 Task: Search one way flight ticket for 5 adults, 2 children, 1 infant in seat and 1 infant on lap in economy from Plattsburgh: Plattsburgh International Airport to Rockford: Chicago Rockford International Airport(was Northwest Chicagoland Regional Airport At Rockford) on 5-1-2023. Choice of flights is Delta. Number of bags: 2 carry on bags. Price is upto 20000. Outbound departure time preference is 17:15.
Action: Mouse moved to (175, 421)
Screenshot: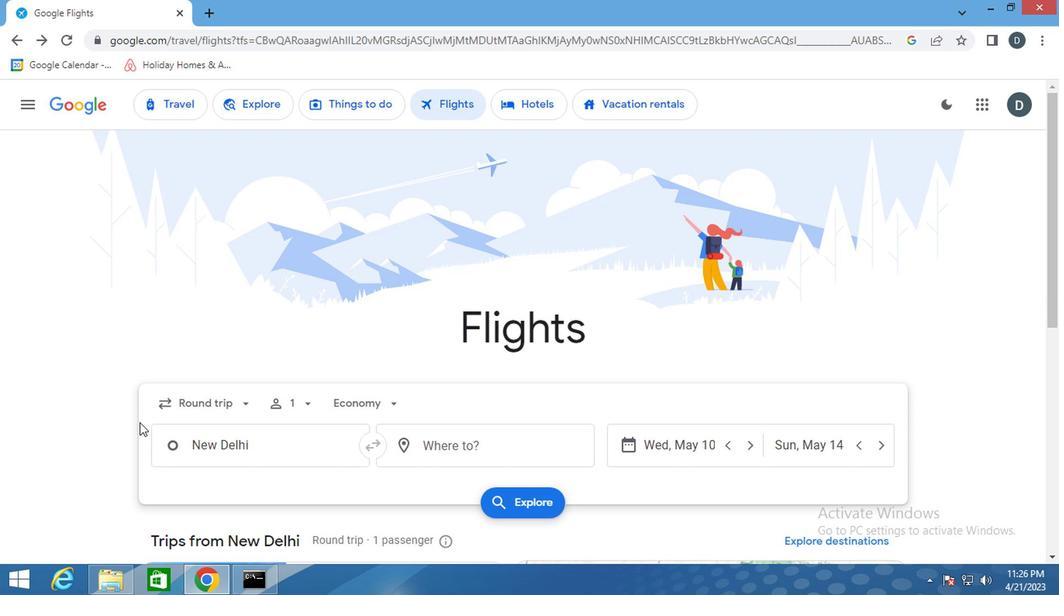 
Action: Mouse pressed left at (175, 421)
Screenshot: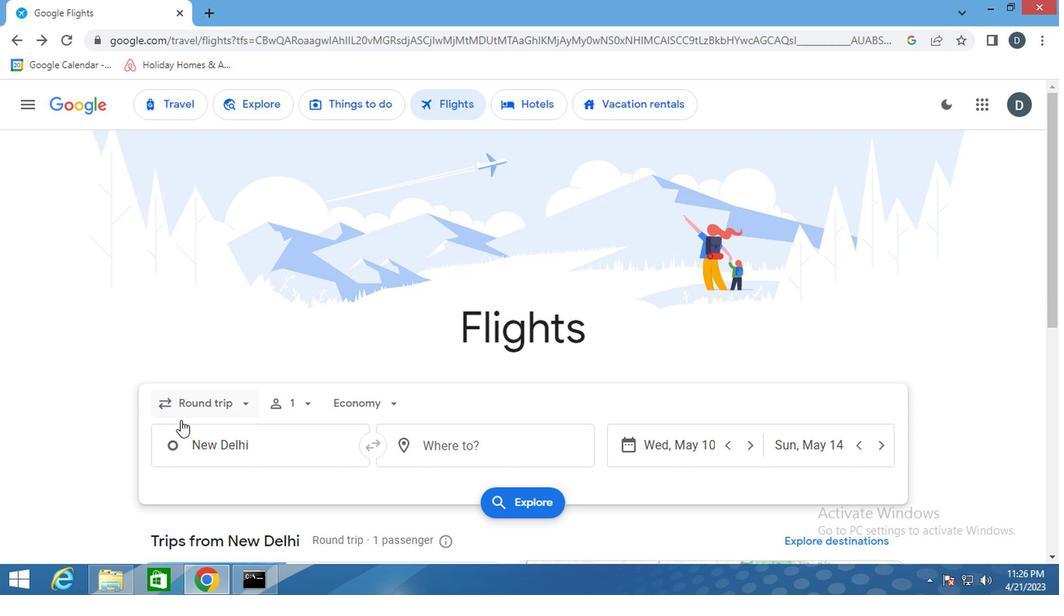 
Action: Mouse moved to (223, 466)
Screenshot: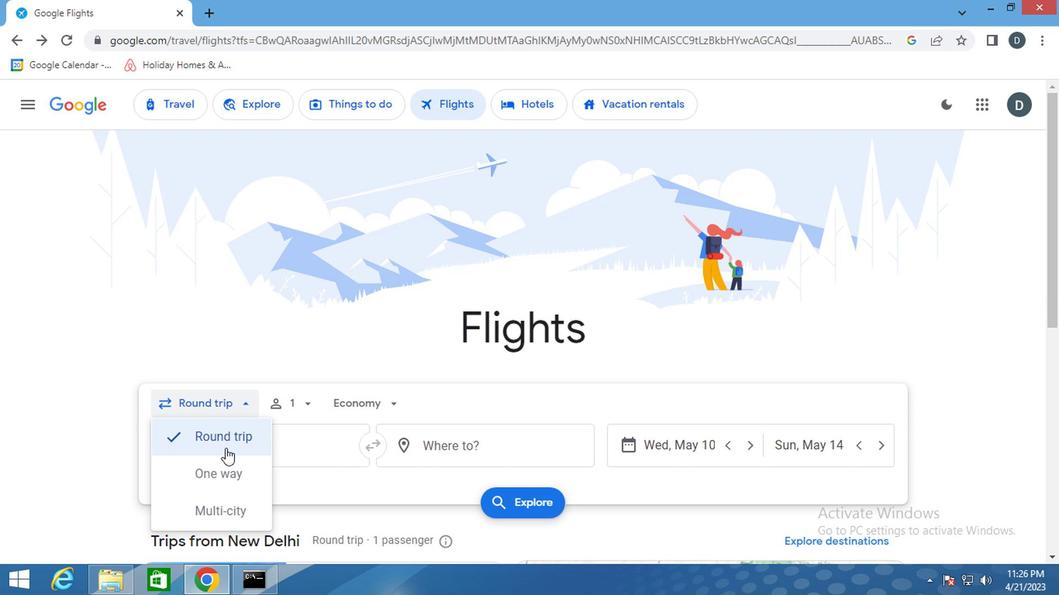 
Action: Mouse pressed left at (223, 466)
Screenshot: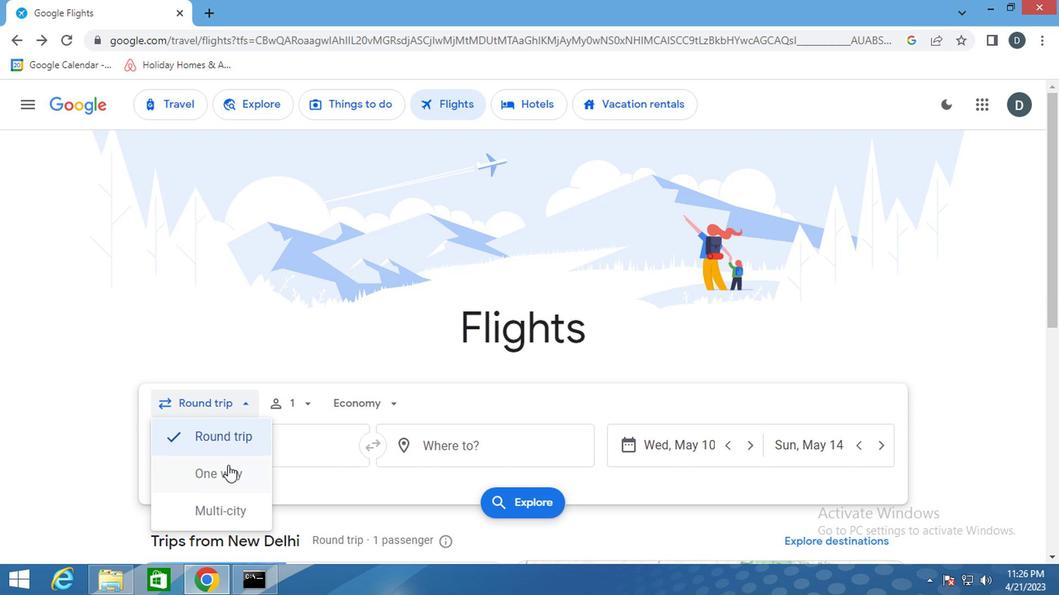 
Action: Mouse moved to (283, 403)
Screenshot: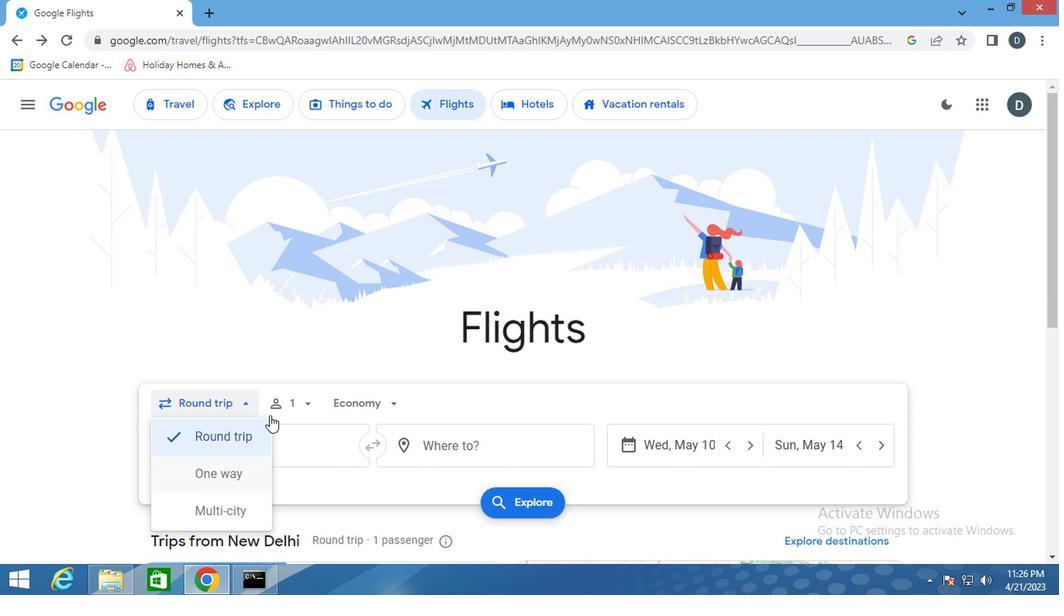
Action: Mouse pressed left at (283, 403)
Screenshot: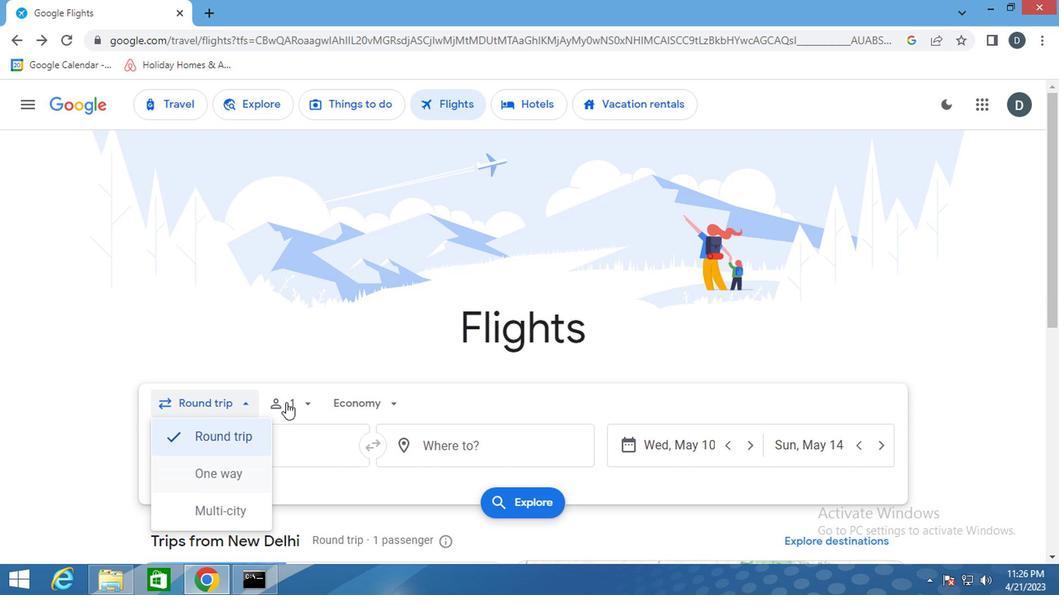 
Action: Mouse moved to (419, 444)
Screenshot: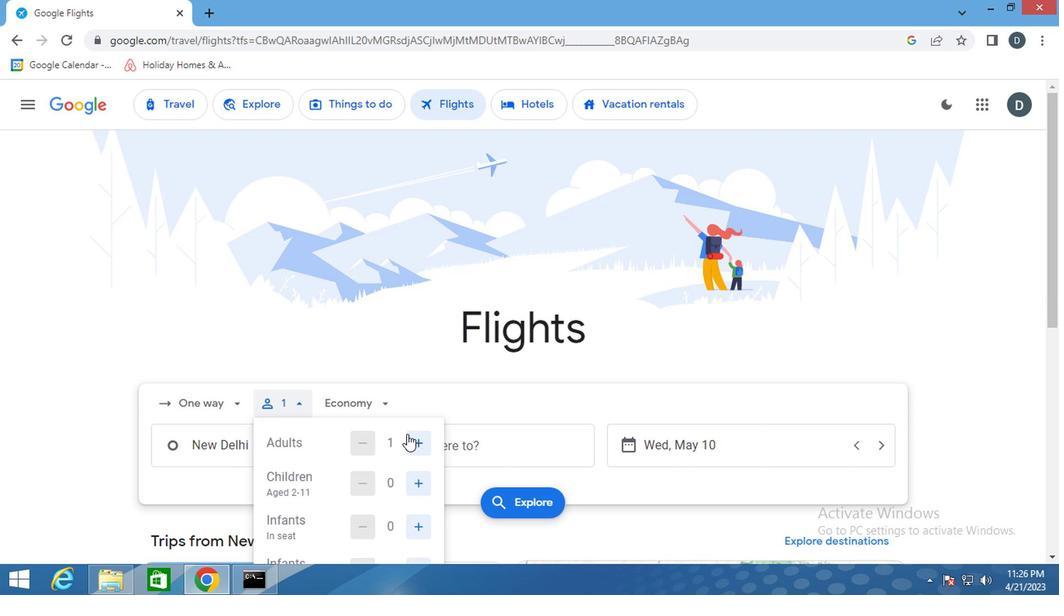 
Action: Mouse pressed left at (419, 444)
Screenshot: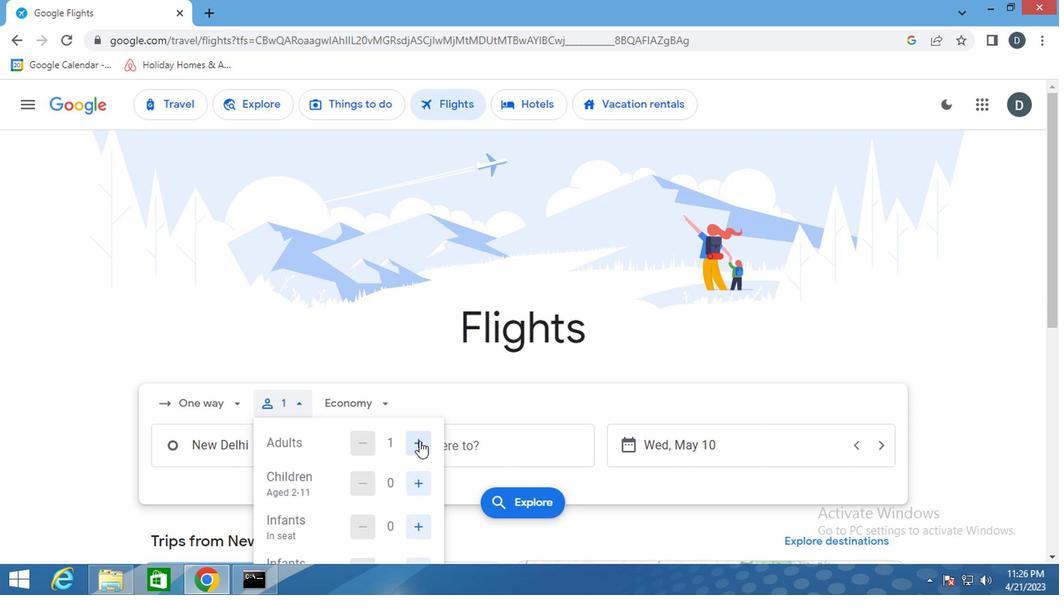 
Action: Mouse pressed left at (419, 444)
Screenshot: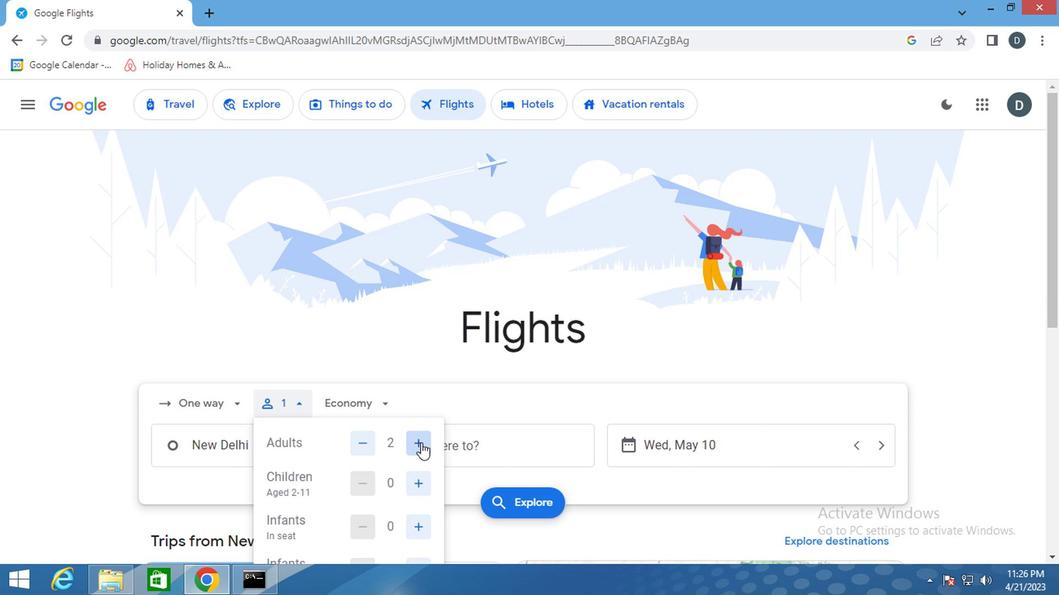 
Action: Mouse pressed left at (419, 444)
Screenshot: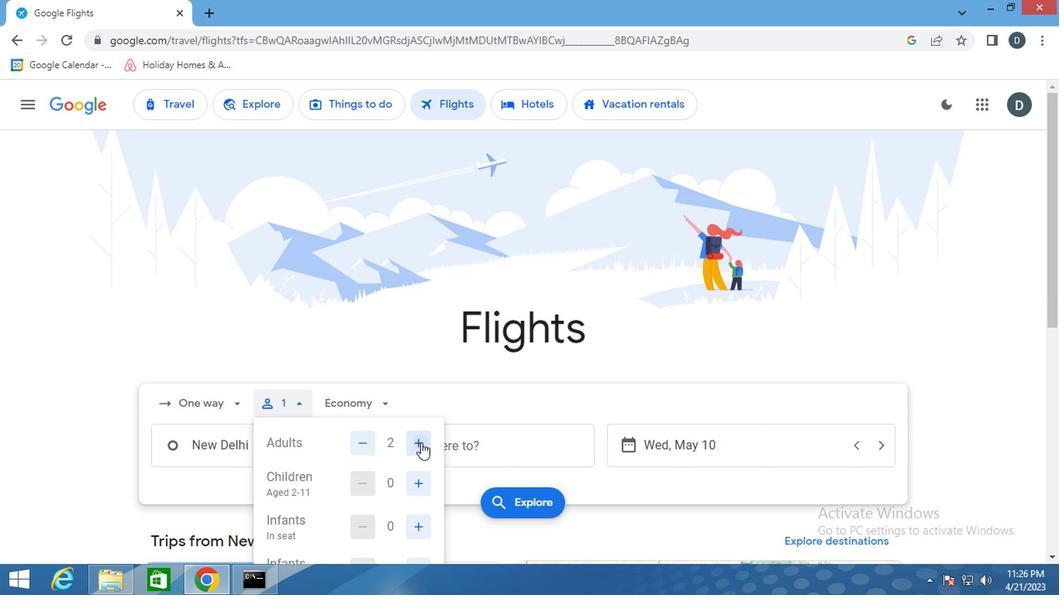 
Action: Mouse pressed left at (419, 444)
Screenshot: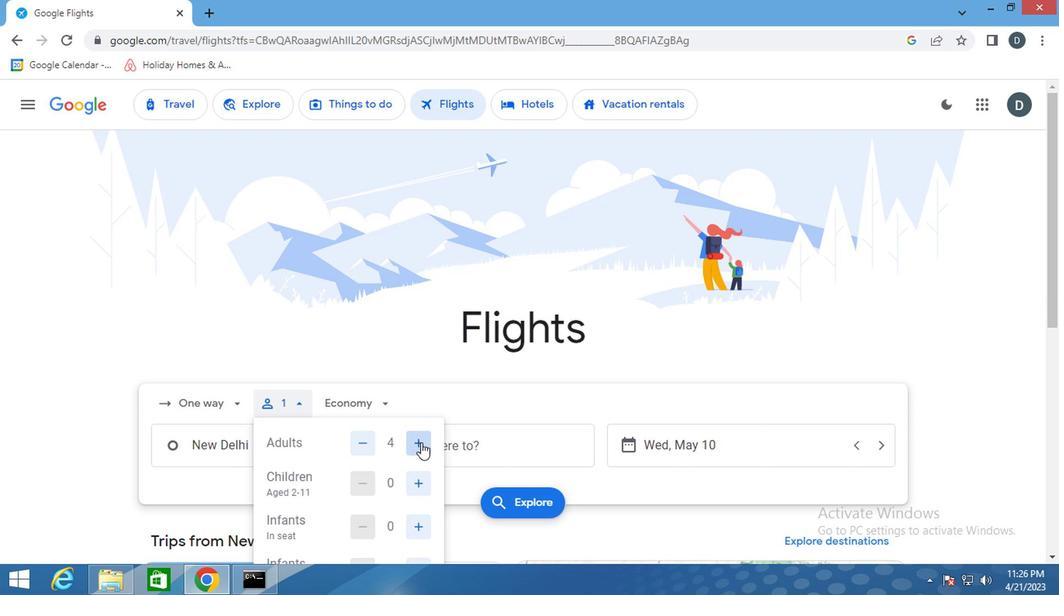 
Action: Mouse moved to (419, 484)
Screenshot: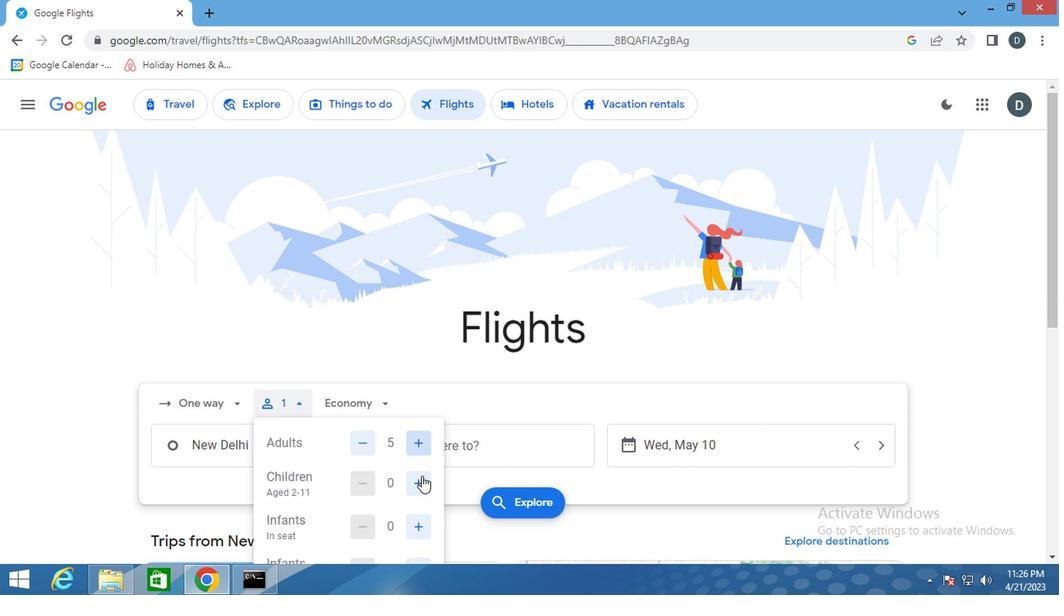 
Action: Mouse pressed left at (419, 484)
Screenshot: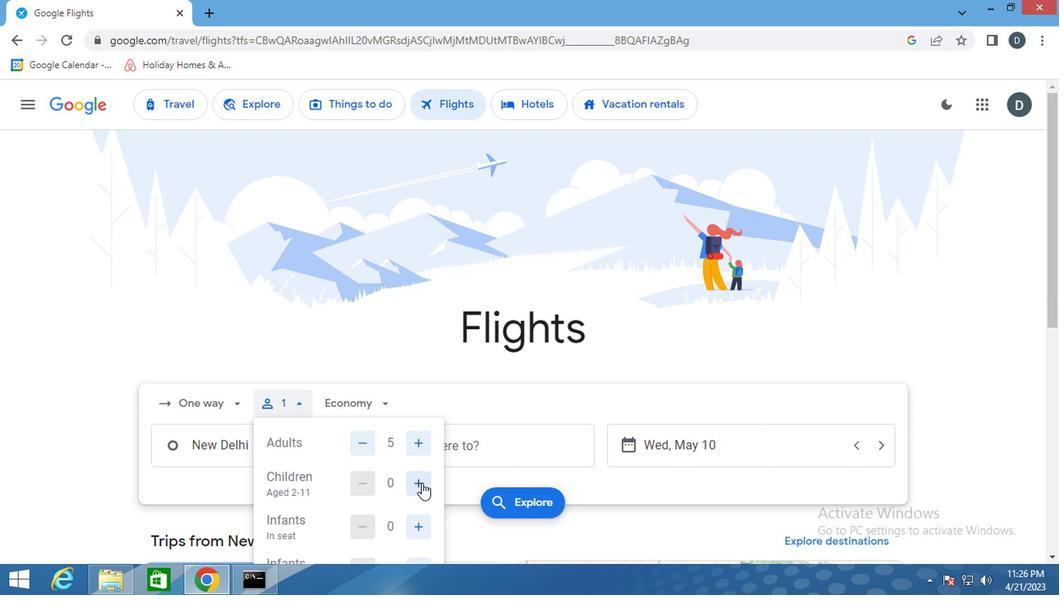 
Action: Mouse pressed left at (419, 484)
Screenshot: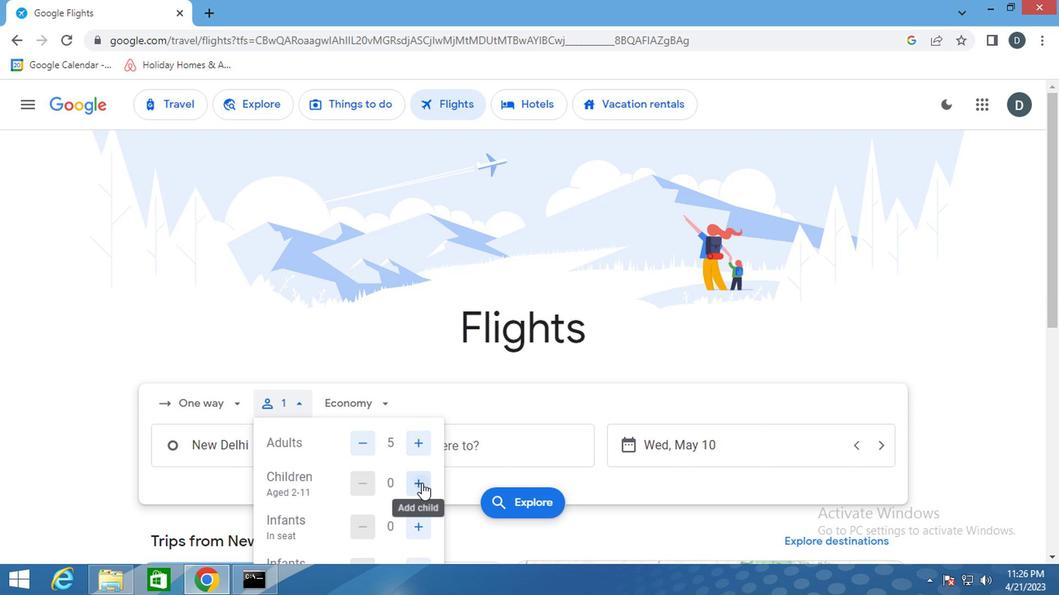 
Action: Mouse moved to (418, 524)
Screenshot: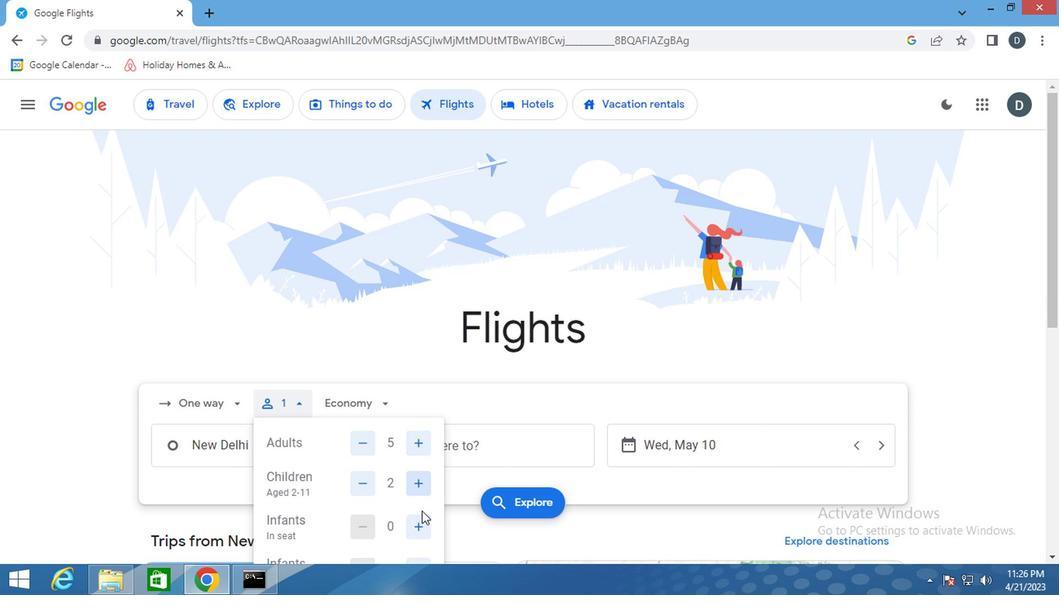 
Action: Mouse pressed left at (418, 524)
Screenshot: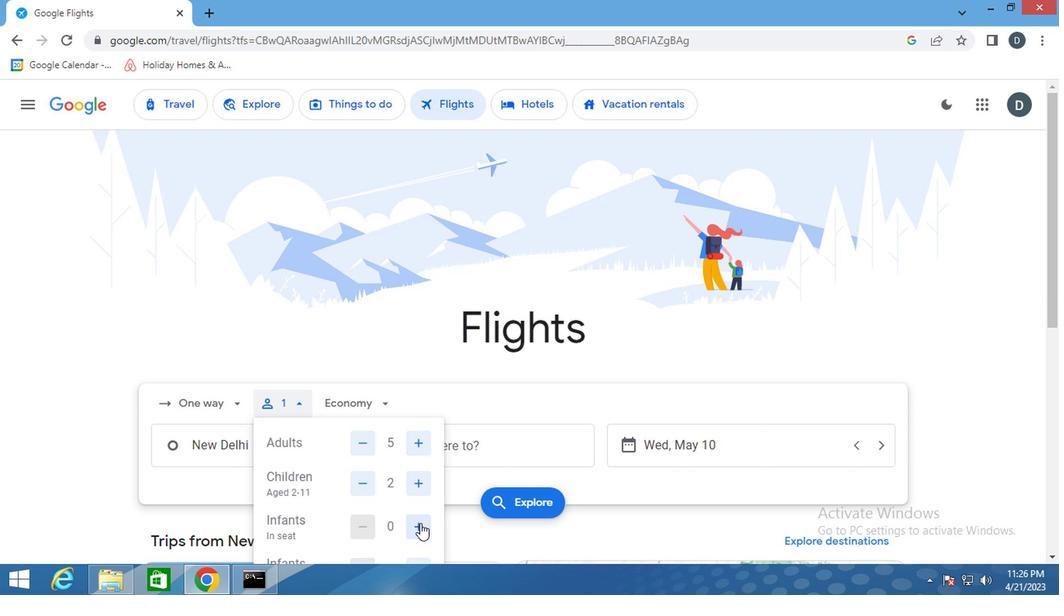 
Action: Mouse moved to (415, 515)
Screenshot: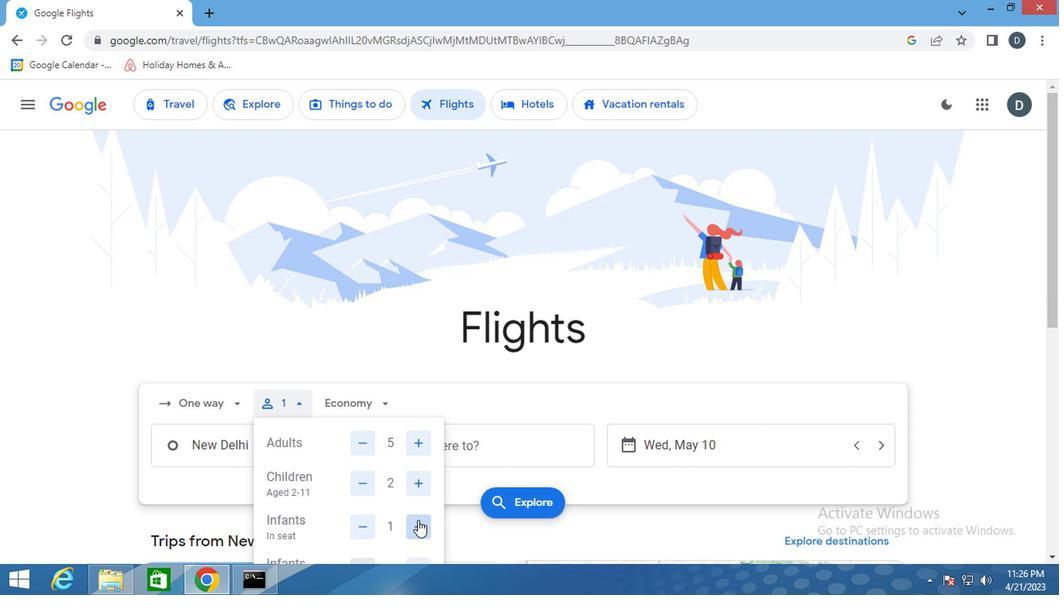 
Action: Mouse scrolled (415, 515) with delta (0, 0)
Screenshot: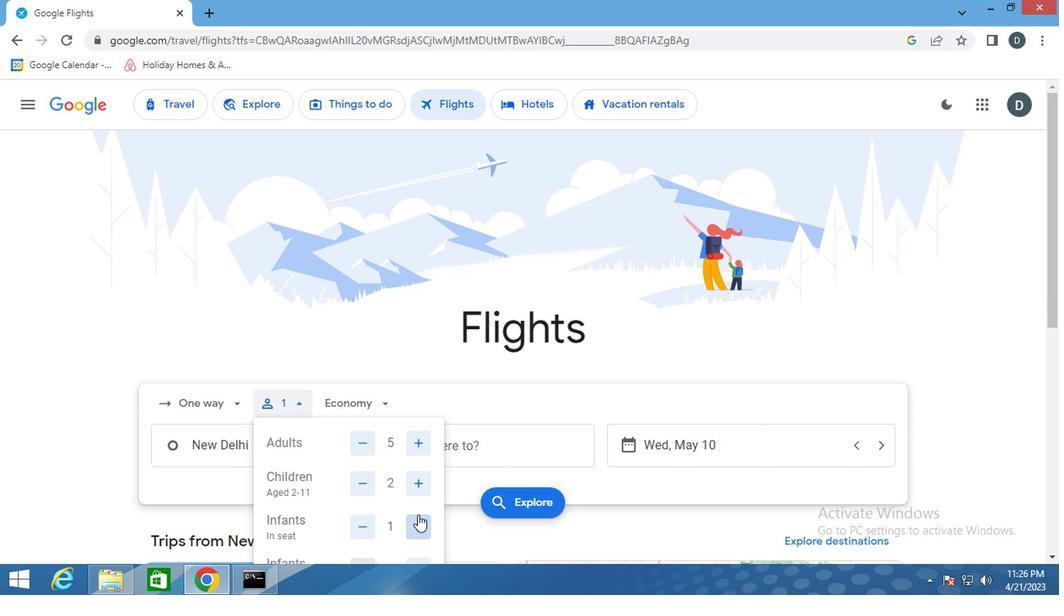 
Action: Mouse scrolled (415, 515) with delta (0, 0)
Screenshot: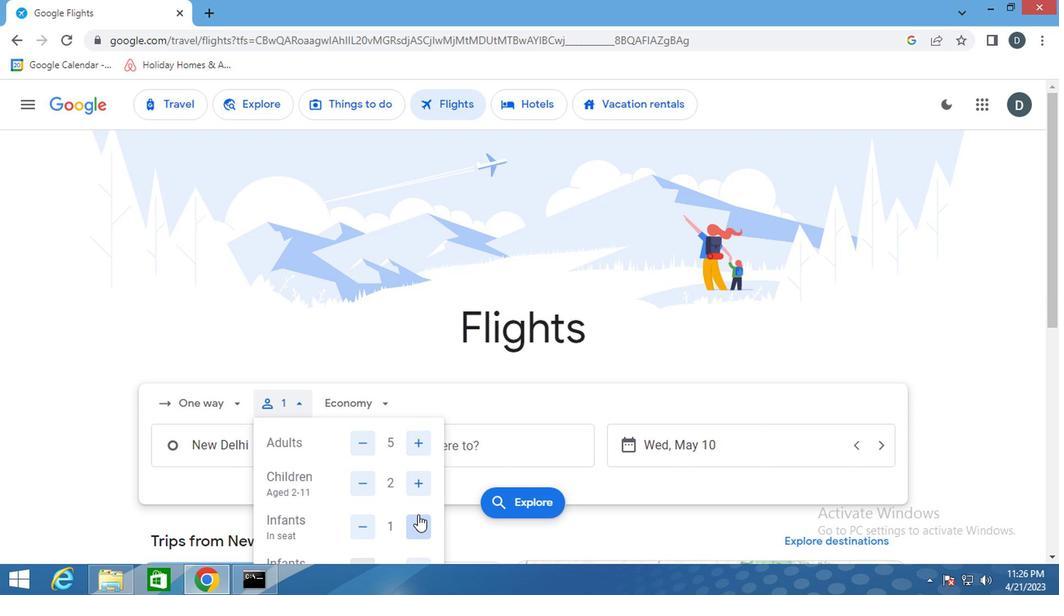 
Action: Mouse moved to (416, 420)
Screenshot: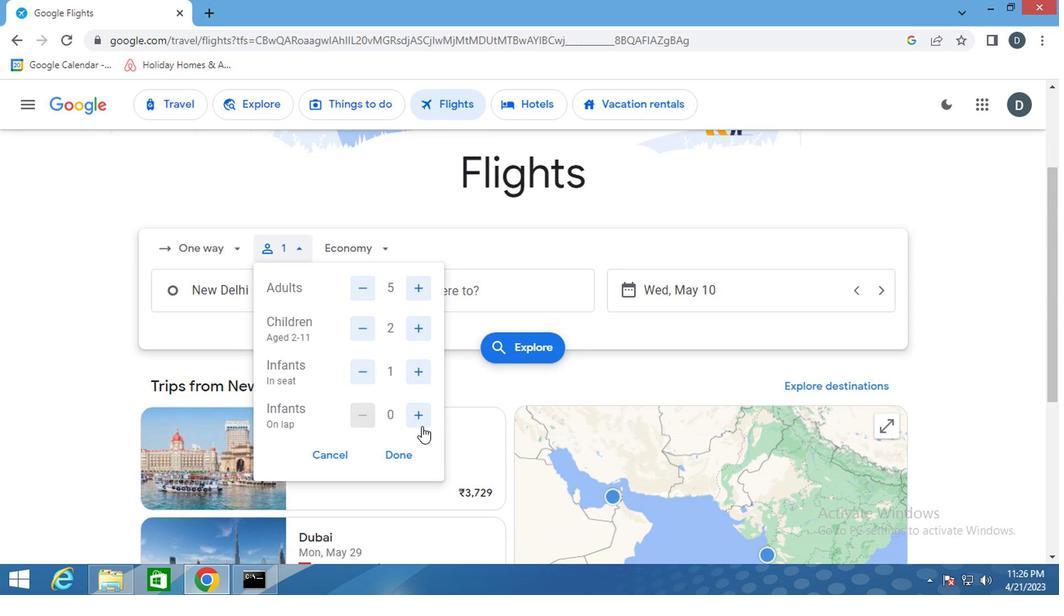 
Action: Mouse pressed left at (416, 420)
Screenshot: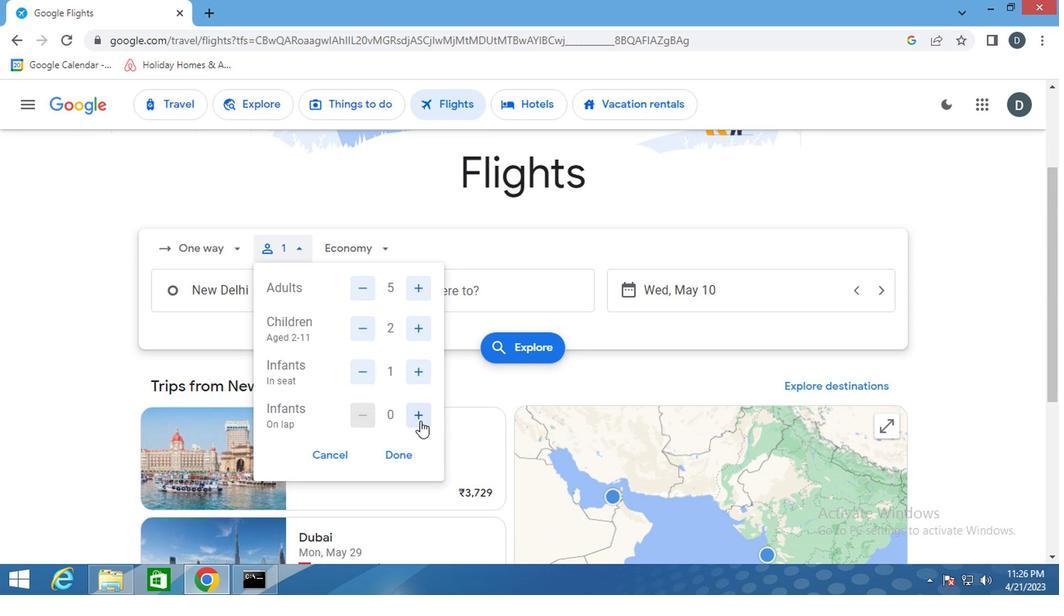
Action: Mouse moved to (394, 451)
Screenshot: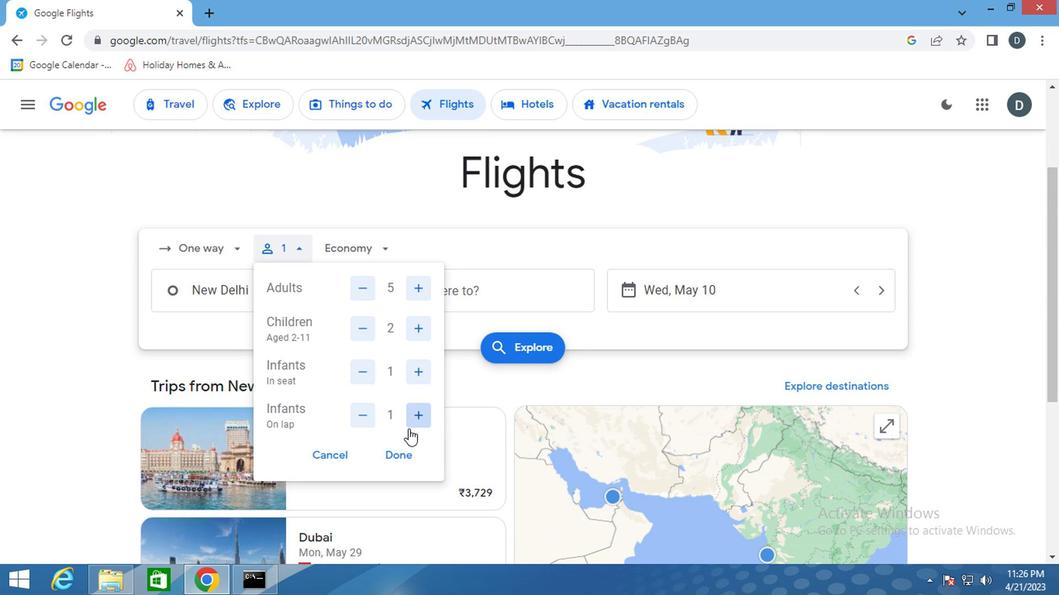 
Action: Mouse pressed left at (394, 451)
Screenshot: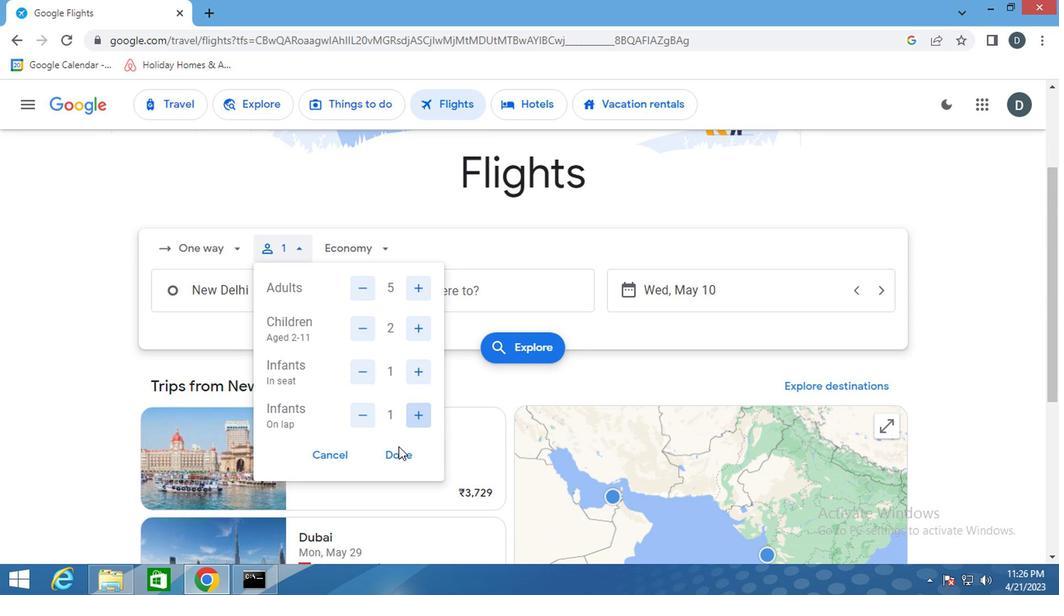 
Action: Mouse moved to (239, 301)
Screenshot: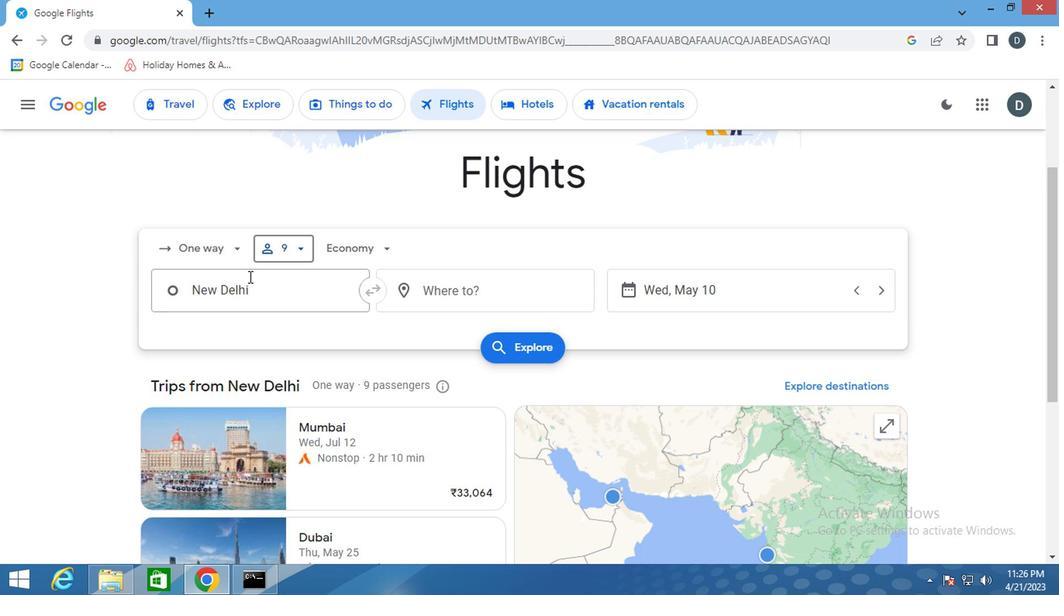 
Action: Mouse pressed left at (239, 301)
Screenshot: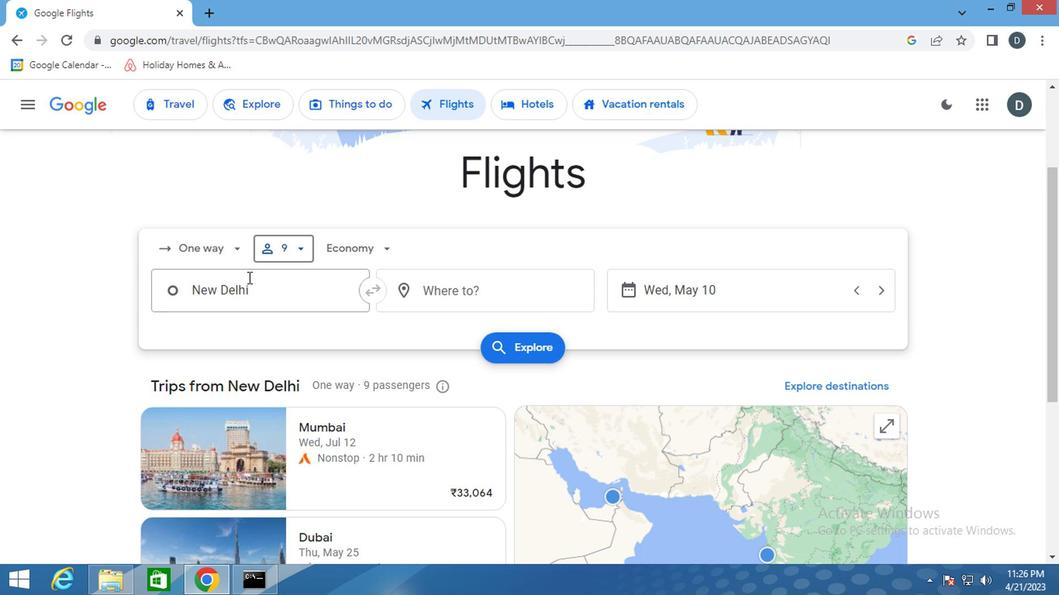 
Action: Key pressed <Key.shift><Key.shift><Key.shift><Key.shift><Key.shift><Key.shift><Key.shift><Key.shift><Key.shift><Key.shift><Key.shift><Key.shift><Key.shift><Key.shift><Key.shift><Key.shift><Key.shift><Key.shift><Key.shift>PLATTSBURG
Screenshot: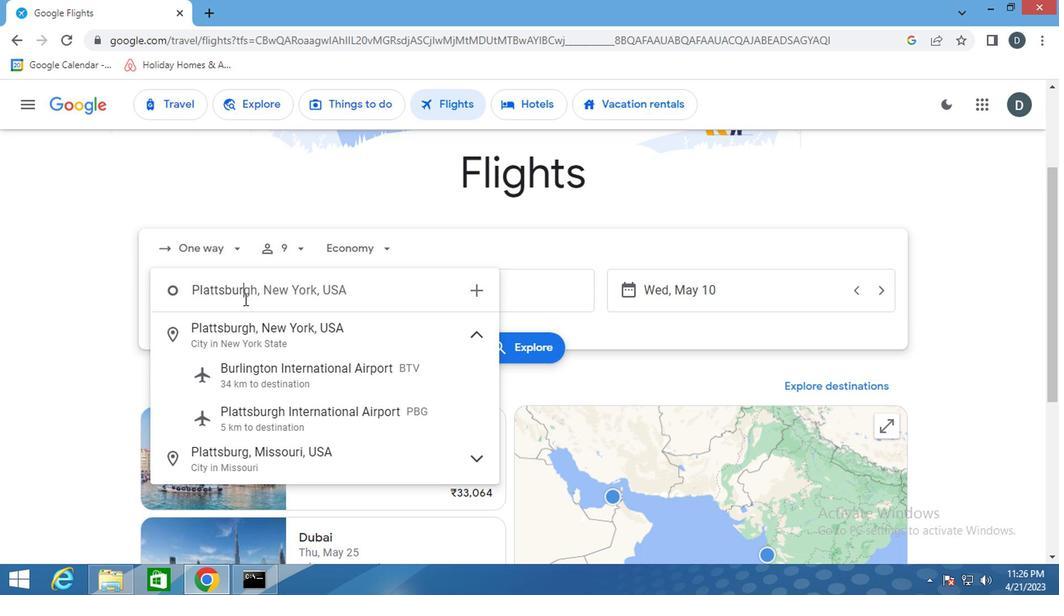 
Action: Mouse moved to (362, 407)
Screenshot: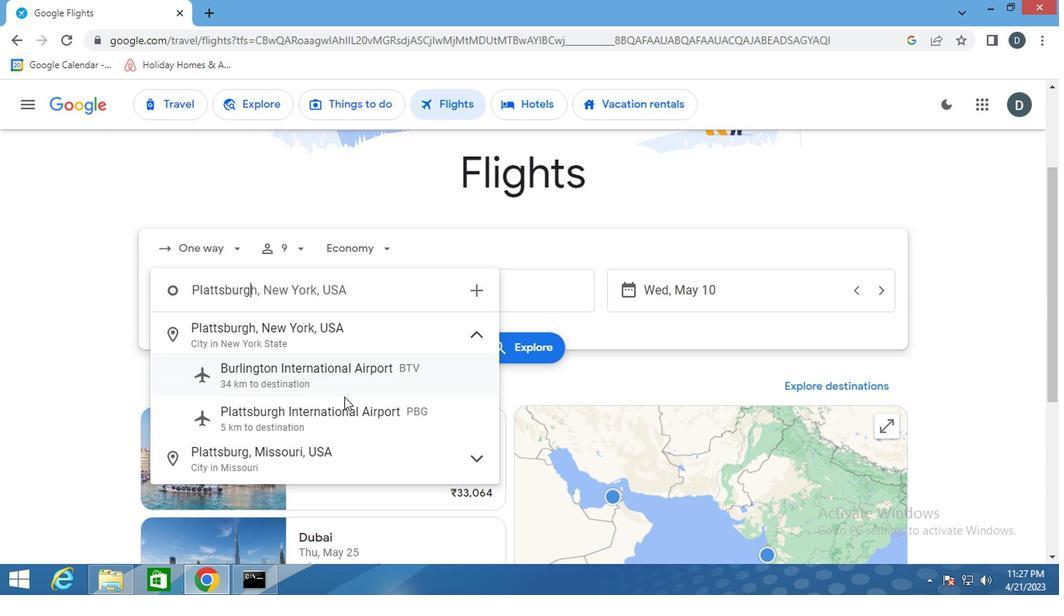 
Action: Mouse pressed left at (362, 407)
Screenshot: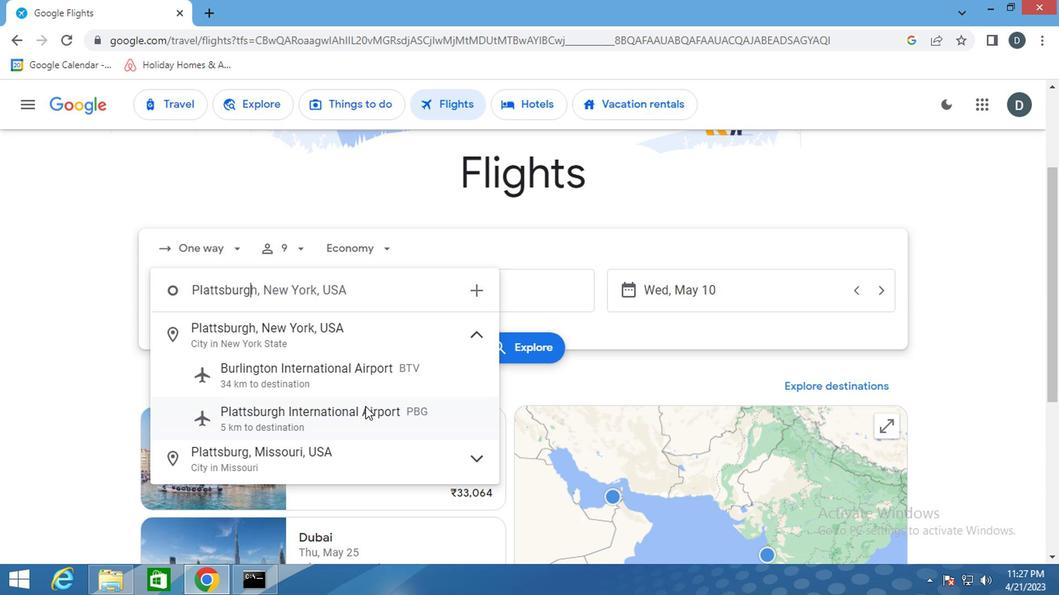 
Action: Mouse moved to (450, 291)
Screenshot: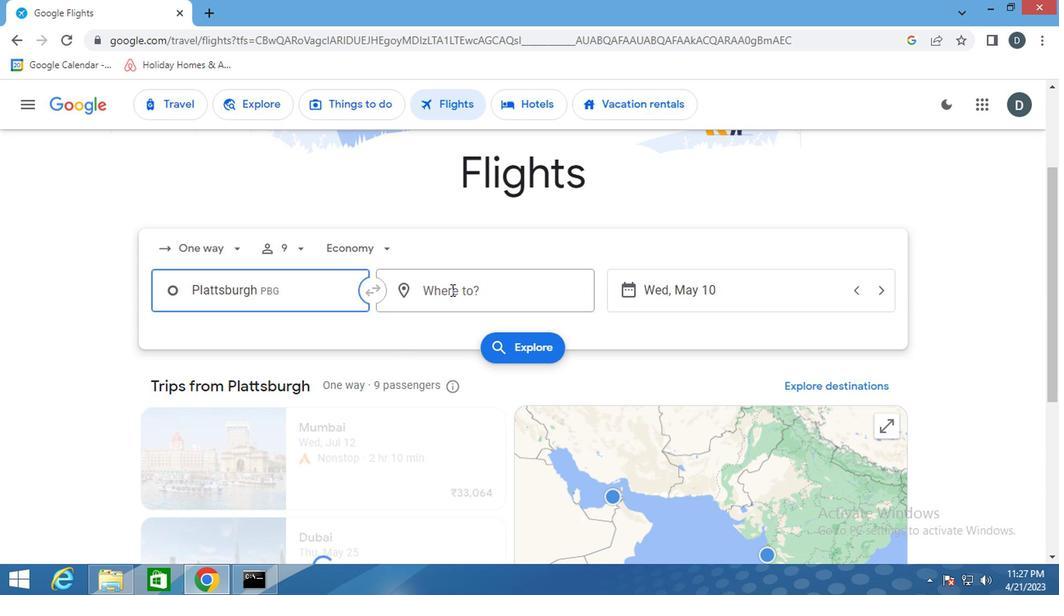 
Action: Mouse pressed left at (450, 291)
Screenshot: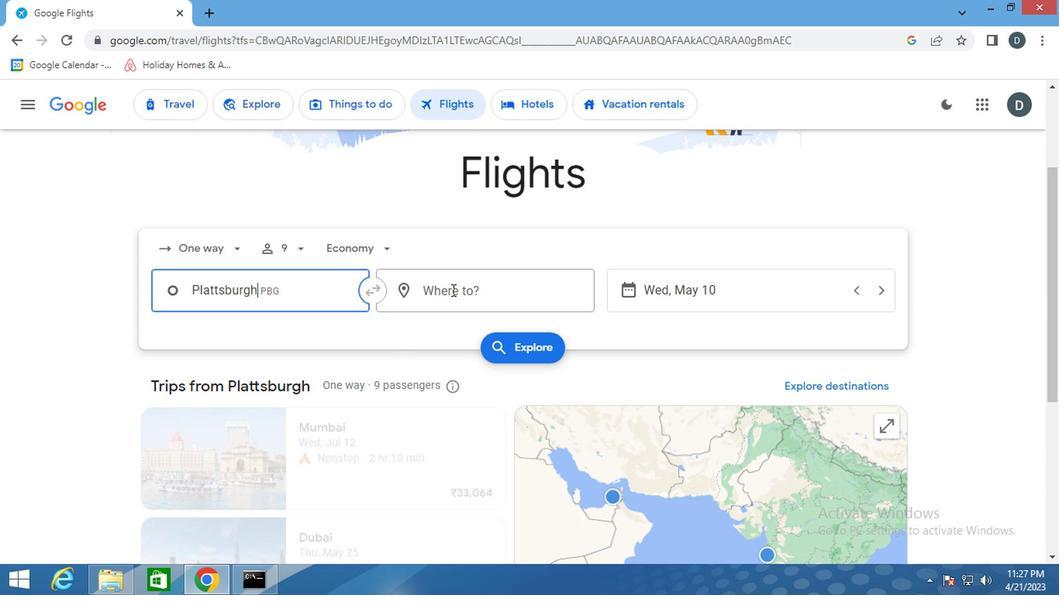 
Action: Key pressed <Key.shift><Key.shift><Key.shift><Key.shift><Key.shift><Key.shift><Key.shift><Key.shift><Key.shift>ROC
Screenshot: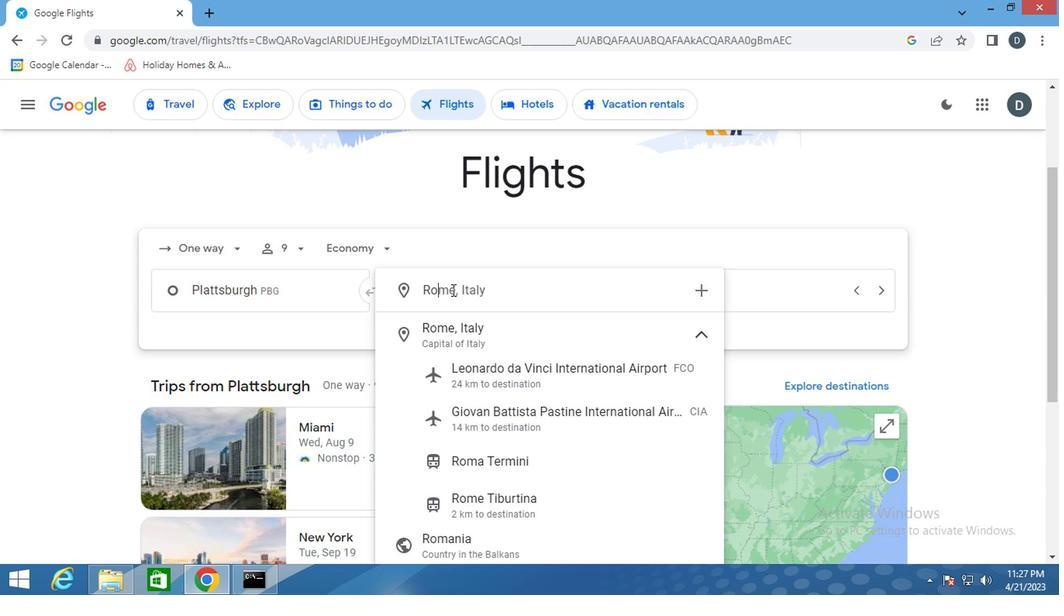 
Action: Mouse moved to (412, 275)
Screenshot: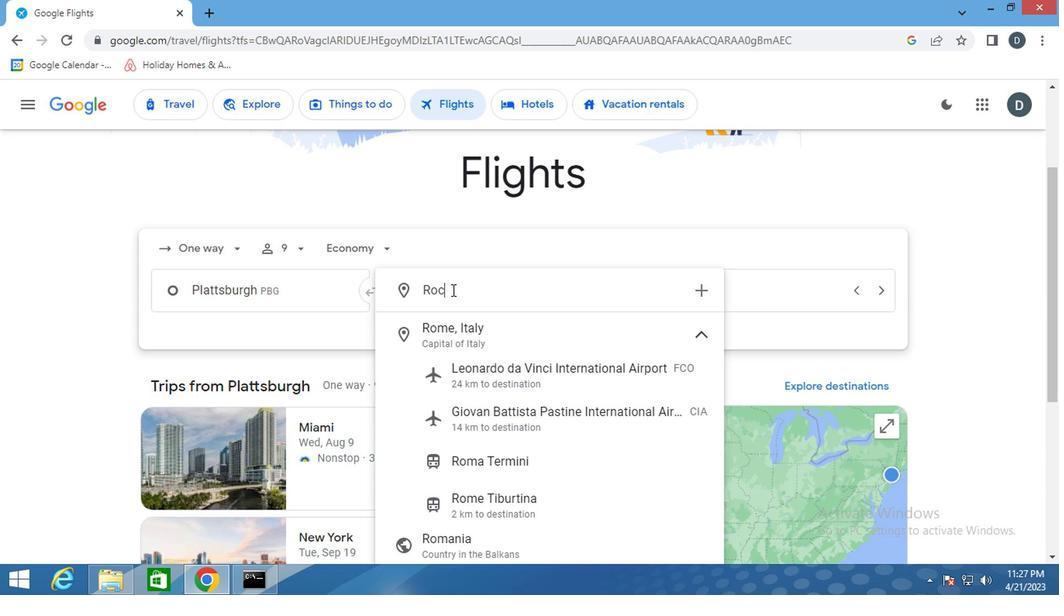 
Action: Key pressed KFORD
Screenshot: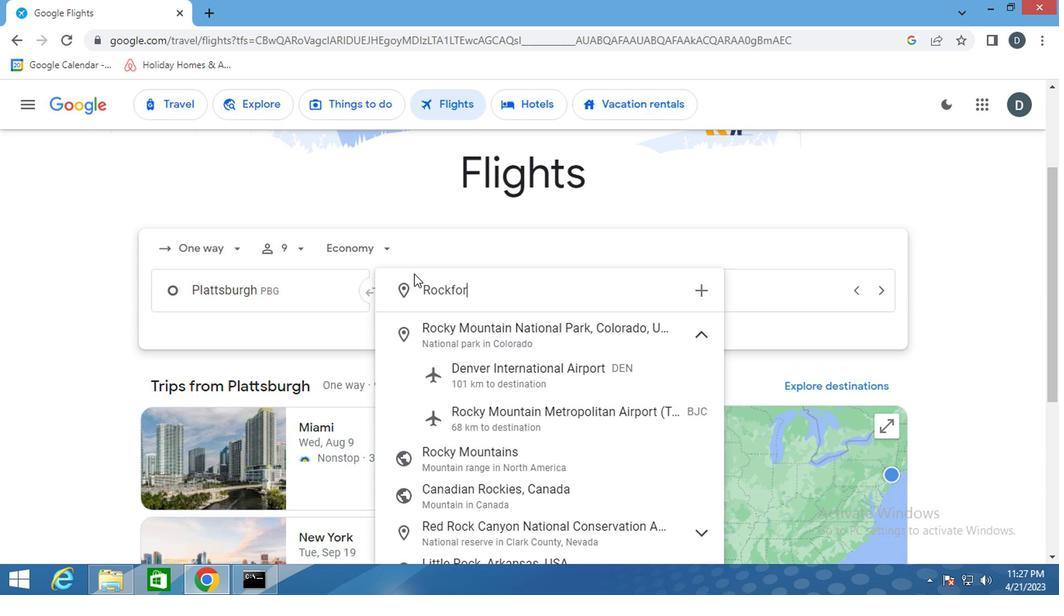 
Action: Mouse moved to (566, 424)
Screenshot: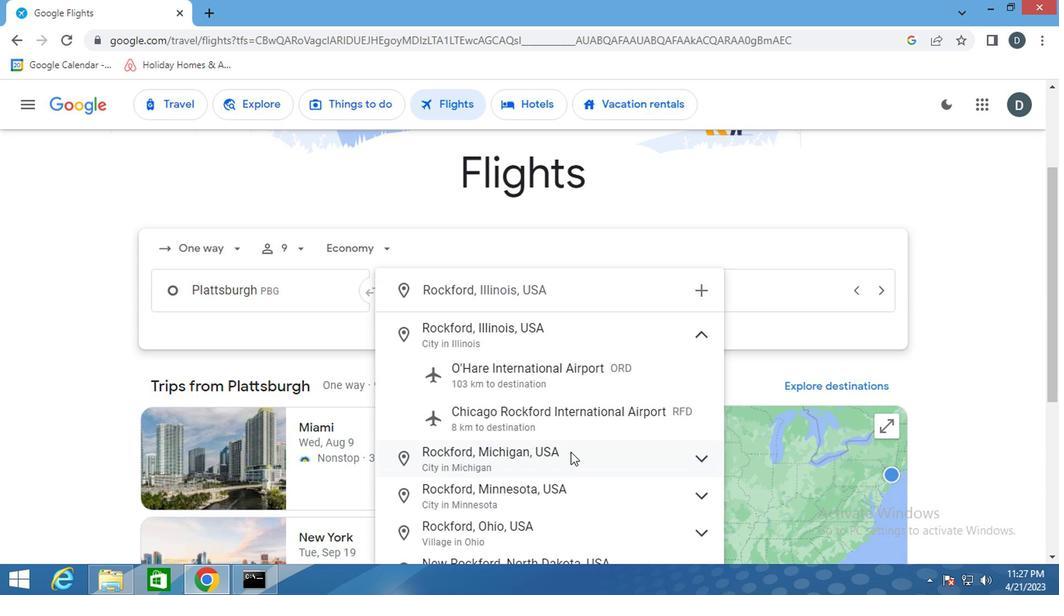 
Action: Mouse pressed left at (566, 424)
Screenshot: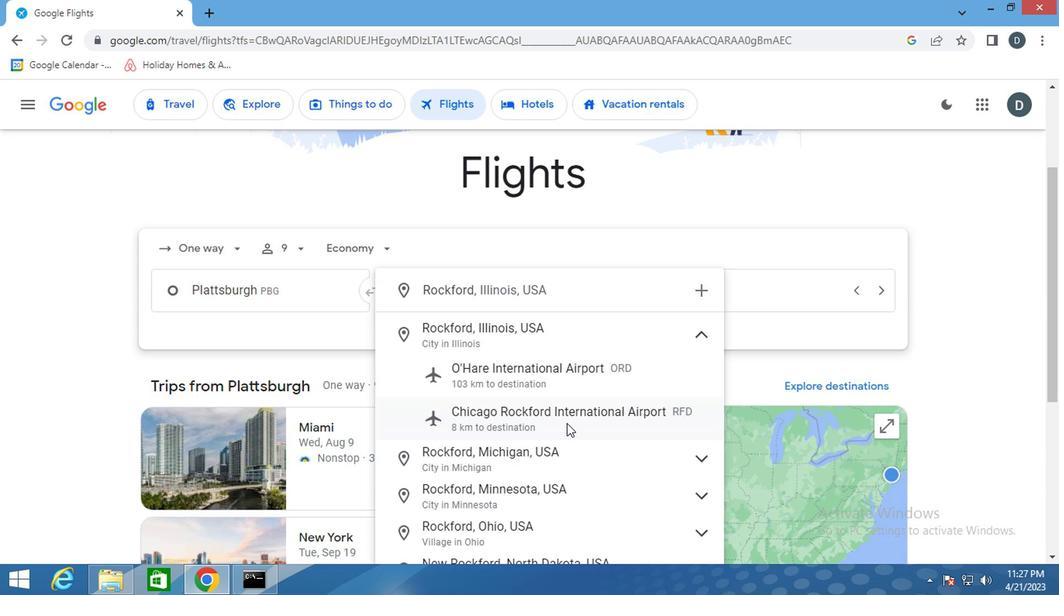 
Action: Mouse moved to (664, 298)
Screenshot: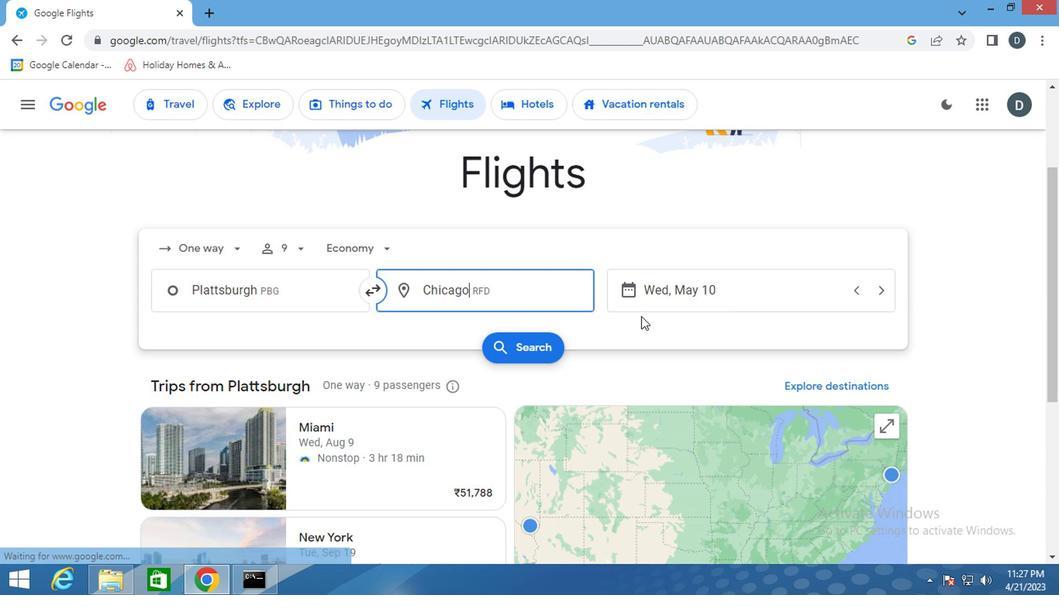 
Action: Mouse pressed left at (664, 298)
Screenshot: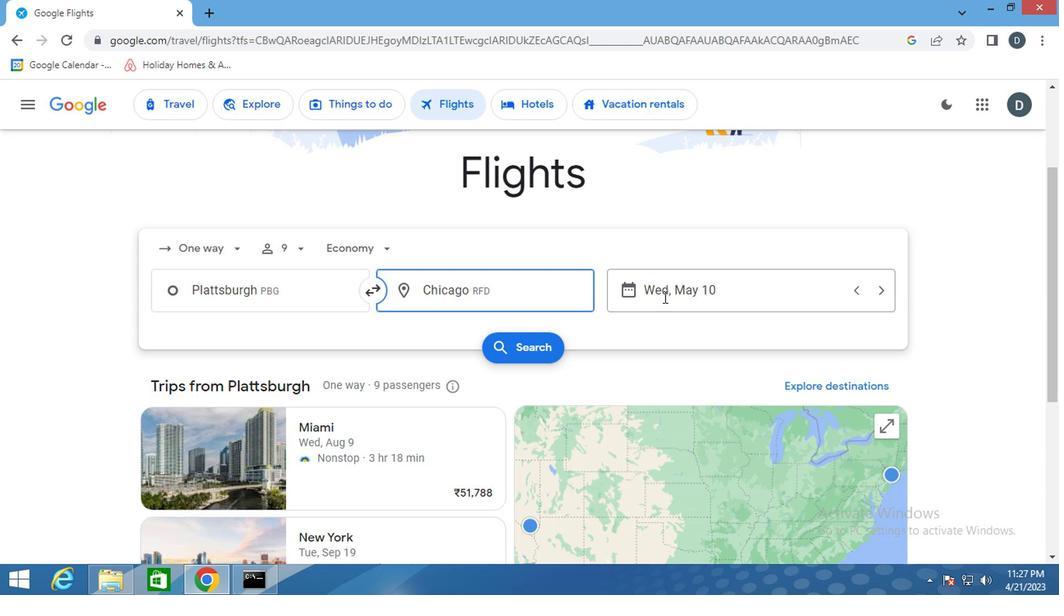 
Action: Mouse moved to (680, 283)
Screenshot: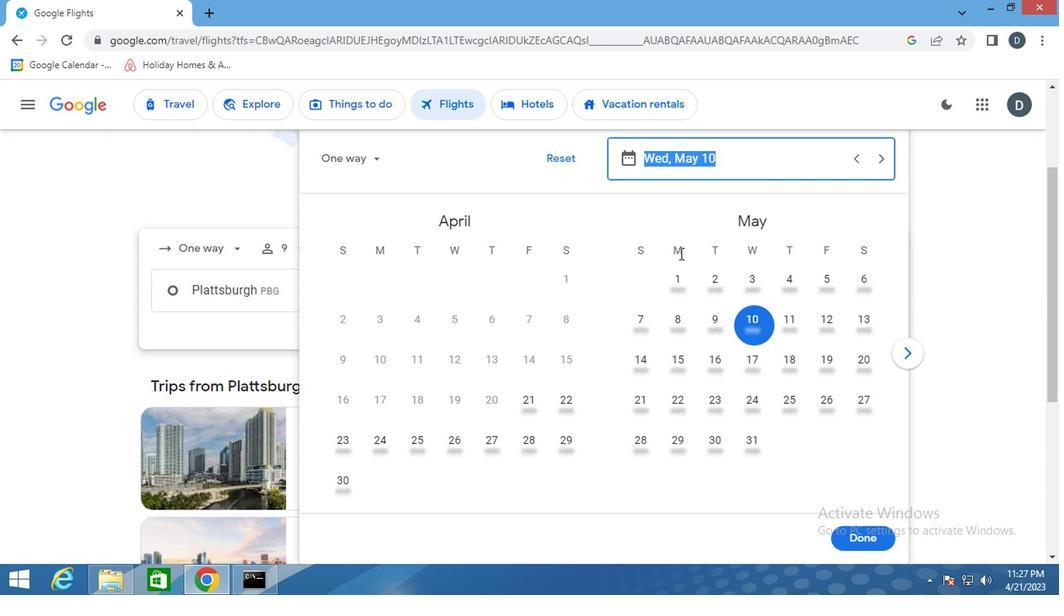 
Action: Mouse pressed left at (680, 283)
Screenshot: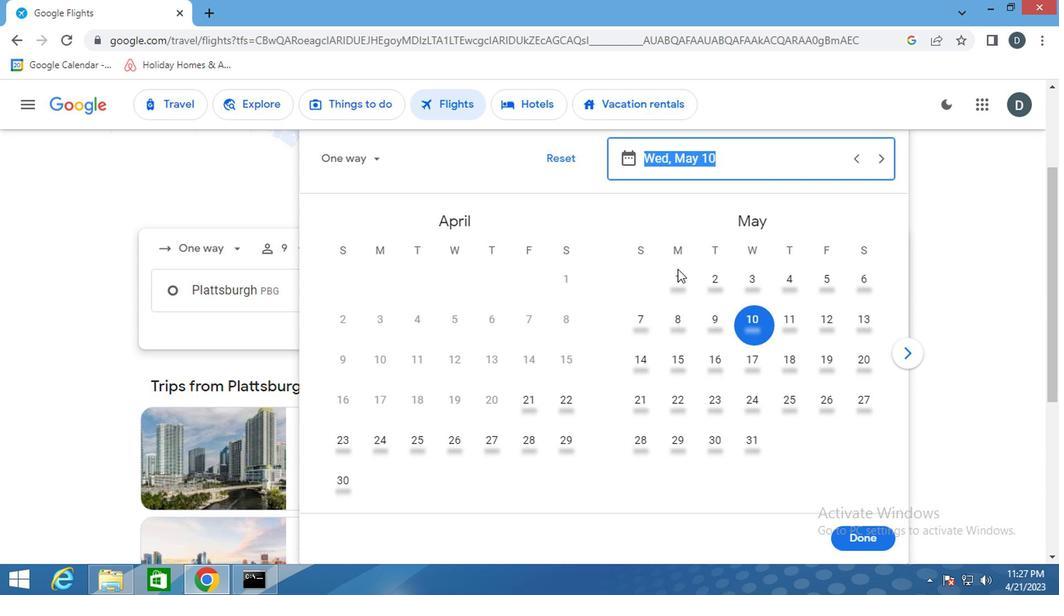 
Action: Mouse moved to (870, 536)
Screenshot: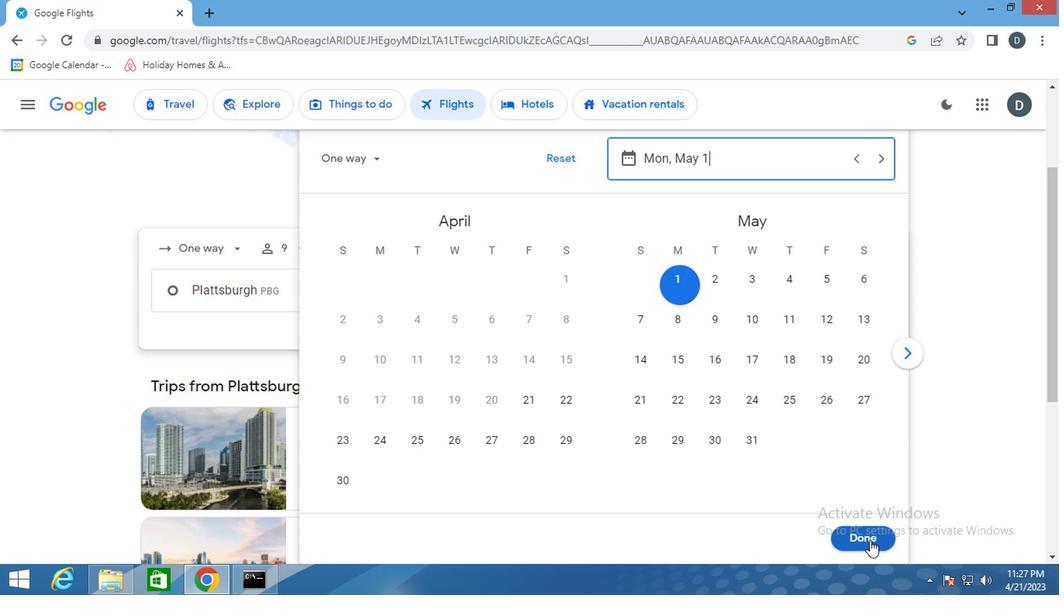 
Action: Mouse pressed left at (870, 536)
Screenshot: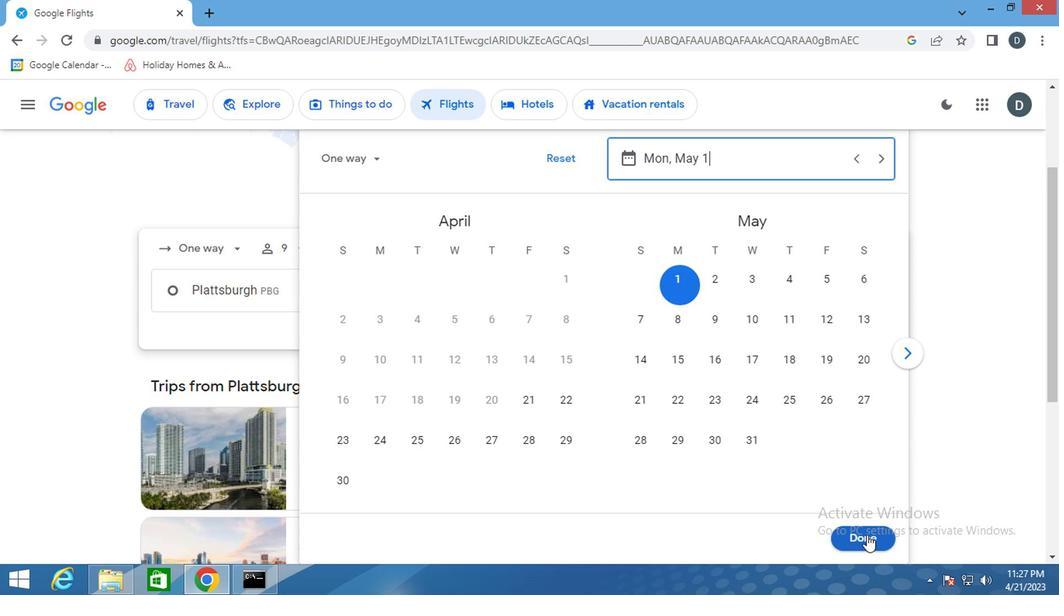 
Action: Mouse moved to (542, 358)
Screenshot: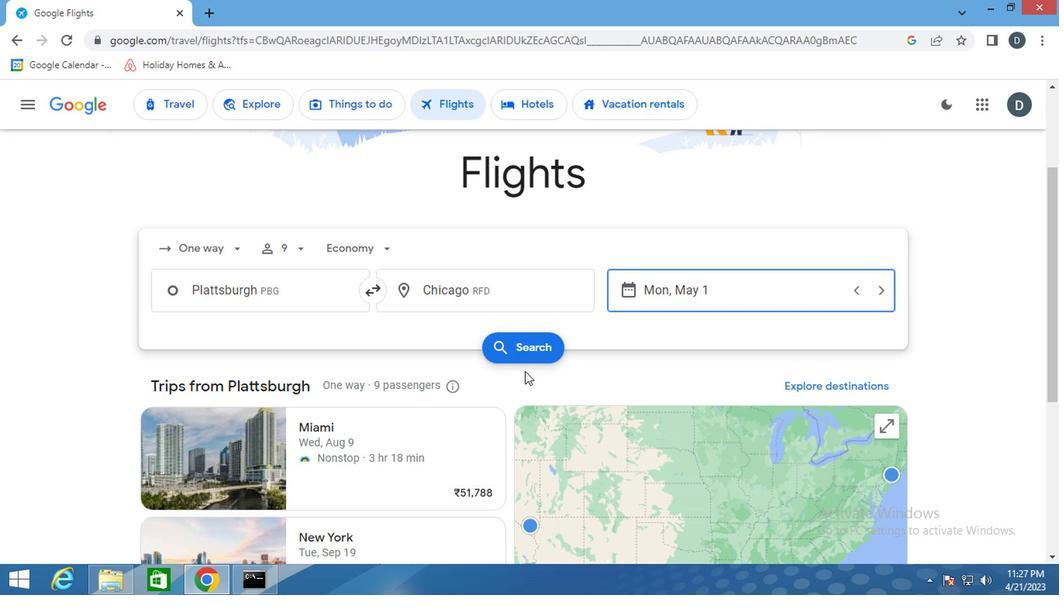 
Action: Mouse pressed left at (542, 358)
Screenshot: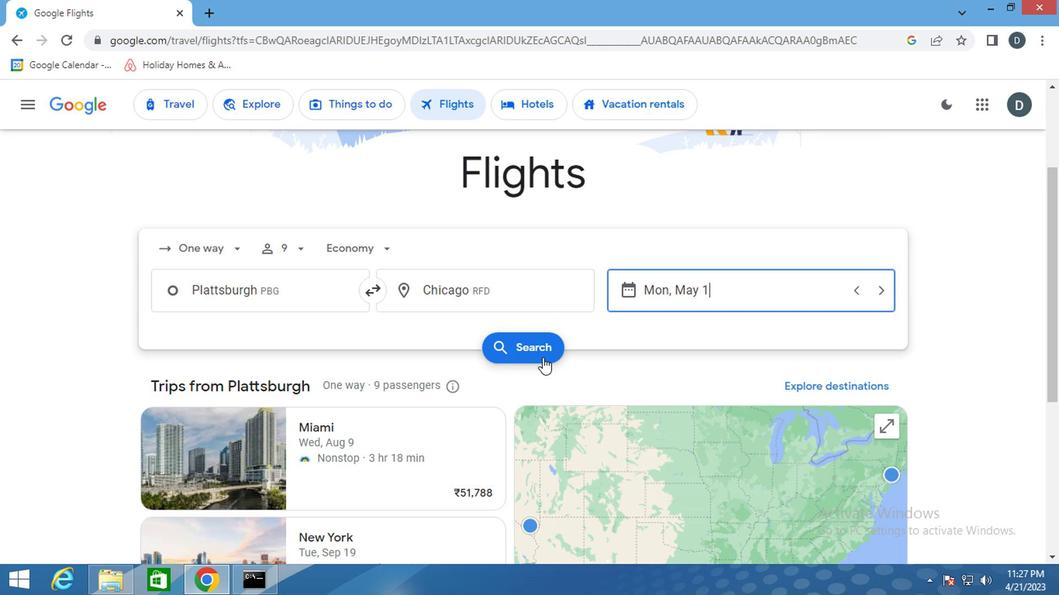 
Action: Mouse moved to (188, 255)
Screenshot: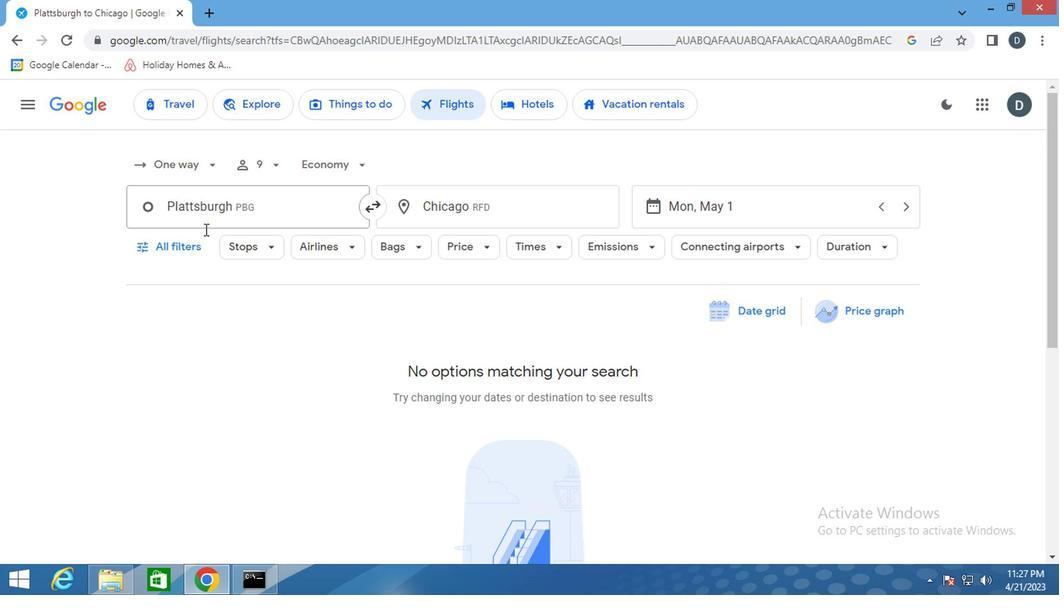 
Action: Mouse pressed left at (188, 255)
Screenshot: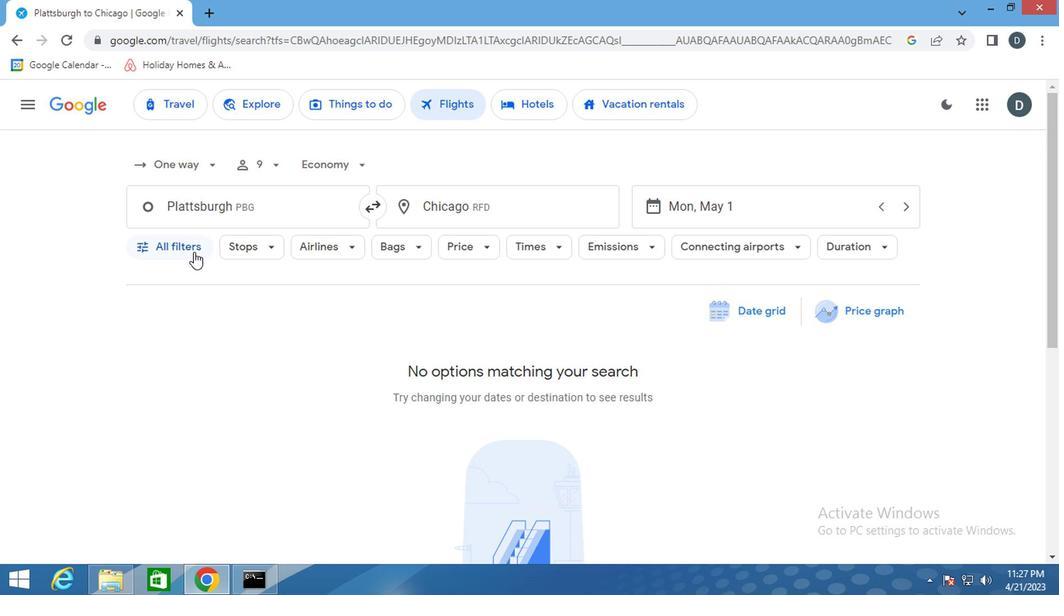 
Action: Mouse moved to (219, 389)
Screenshot: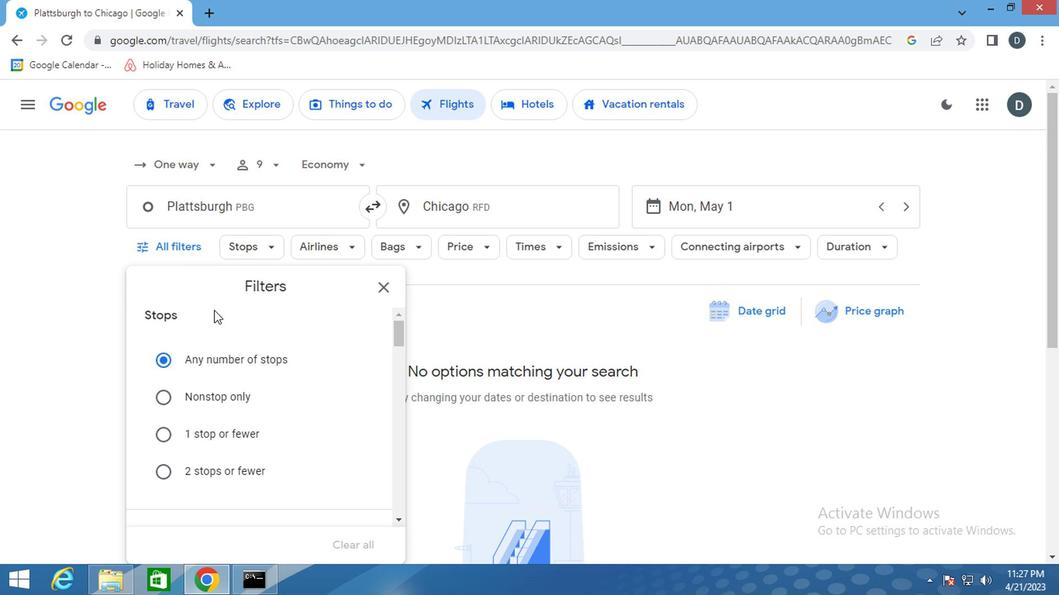 
Action: Mouse scrolled (219, 389) with delta (0, 0)
Screenshot: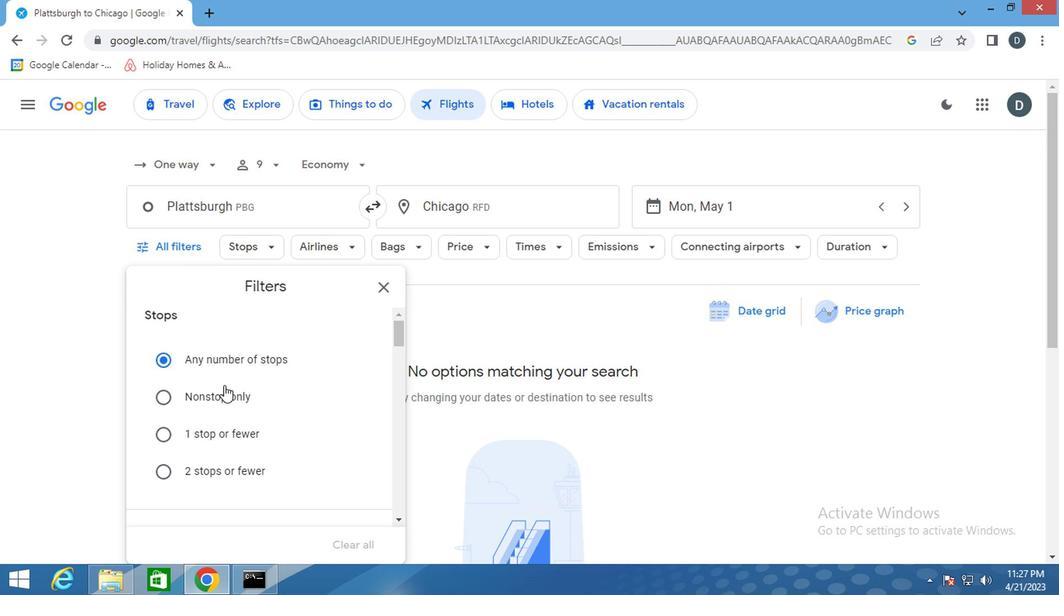
Action: Mouse scrolled (219, 389) with delta (0, 0)
Screenshot: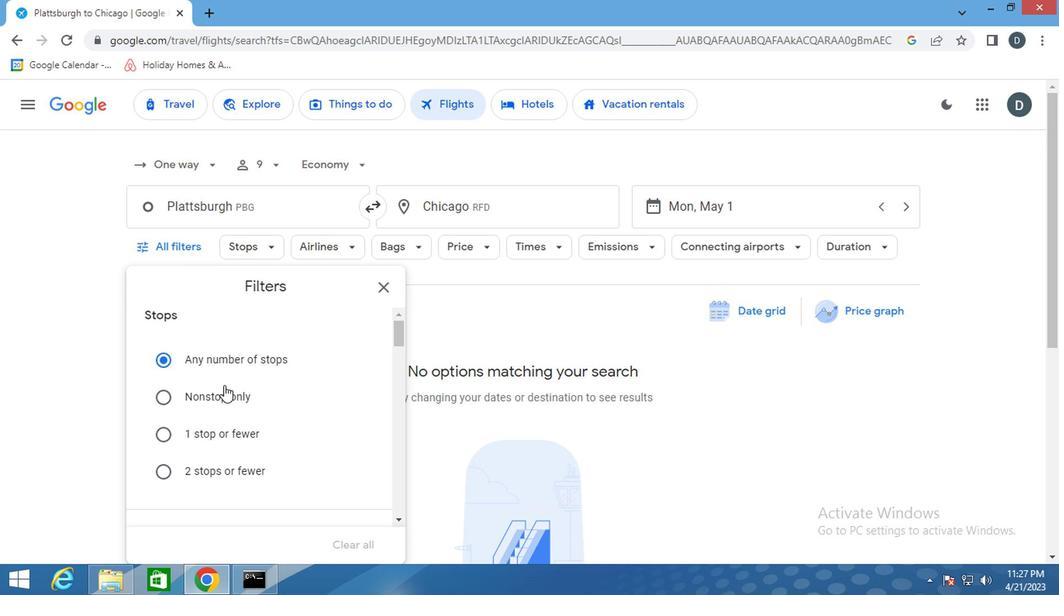 
Action: Mouse moved to (249, 393)
Screenshot: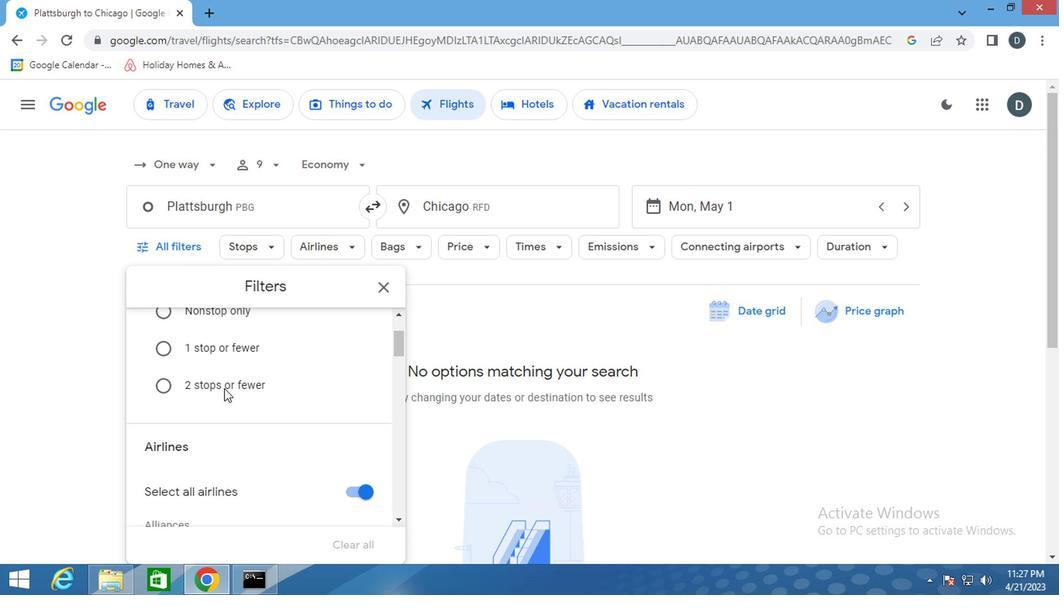 
Action: Mouse scrolled (249, 393) with delta (0, 0)
Screenshot: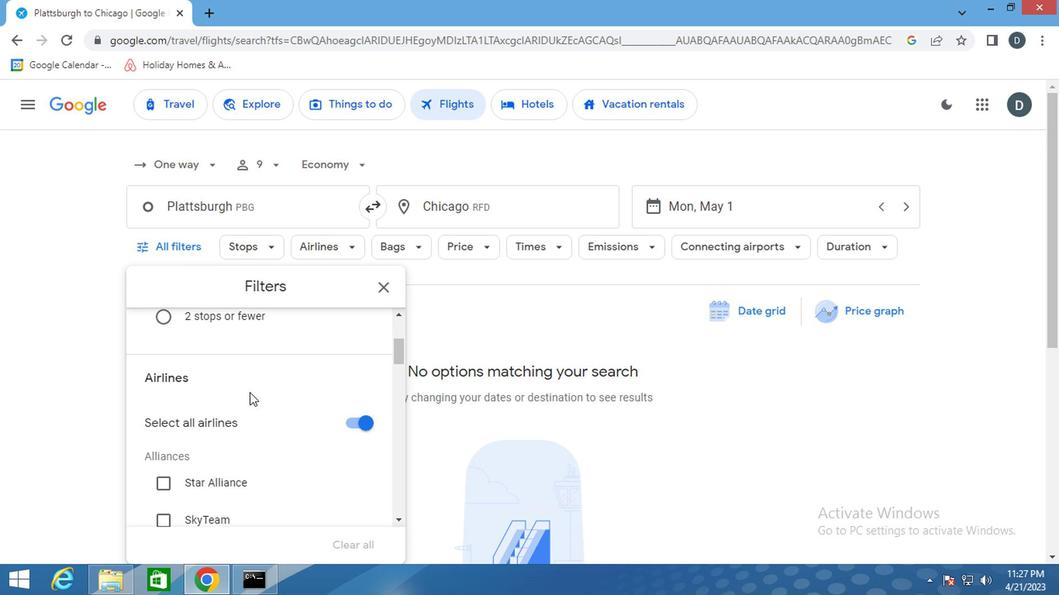 
Action: Mouse scrolled (249, 393) with delta (0, 0)
Screenshot: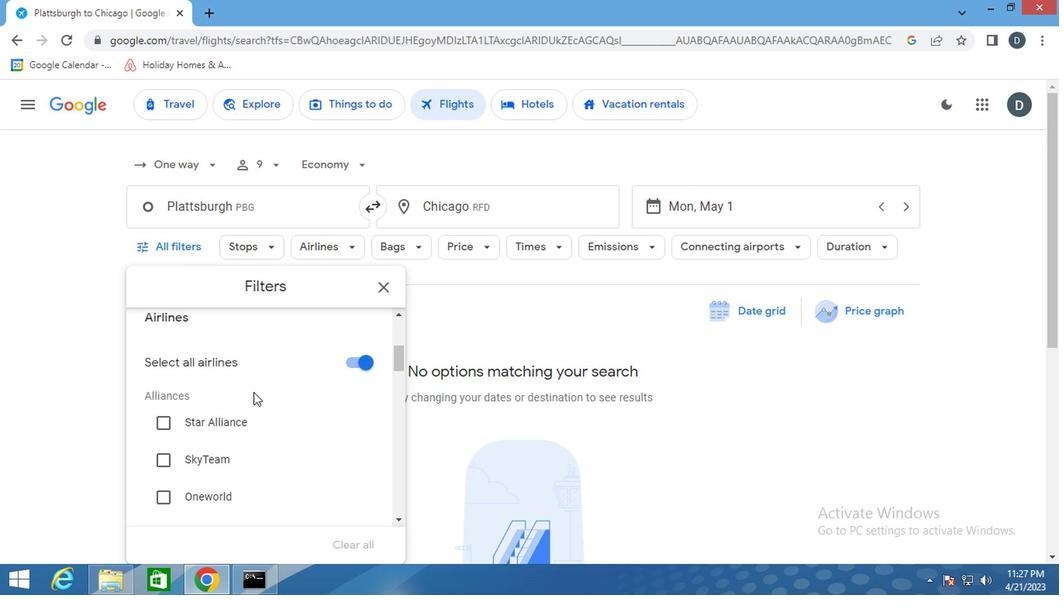 
Action: Mouse scrolled (249, 393) with delta (0, 0)
Screenshot: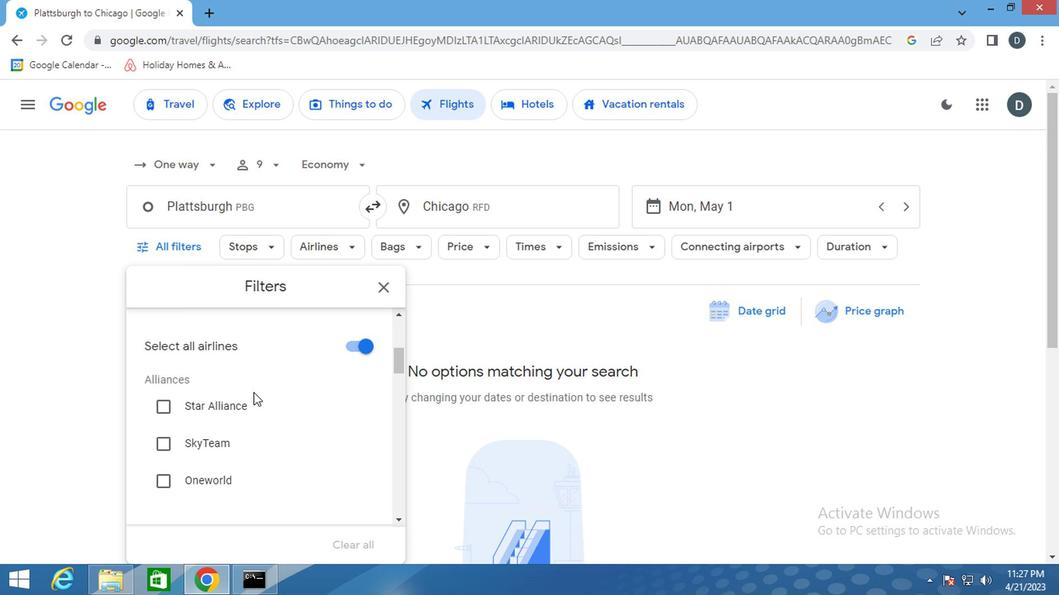 
Action: Mouse scrolled (249, 393) with delta (0, 0)
Screenshot: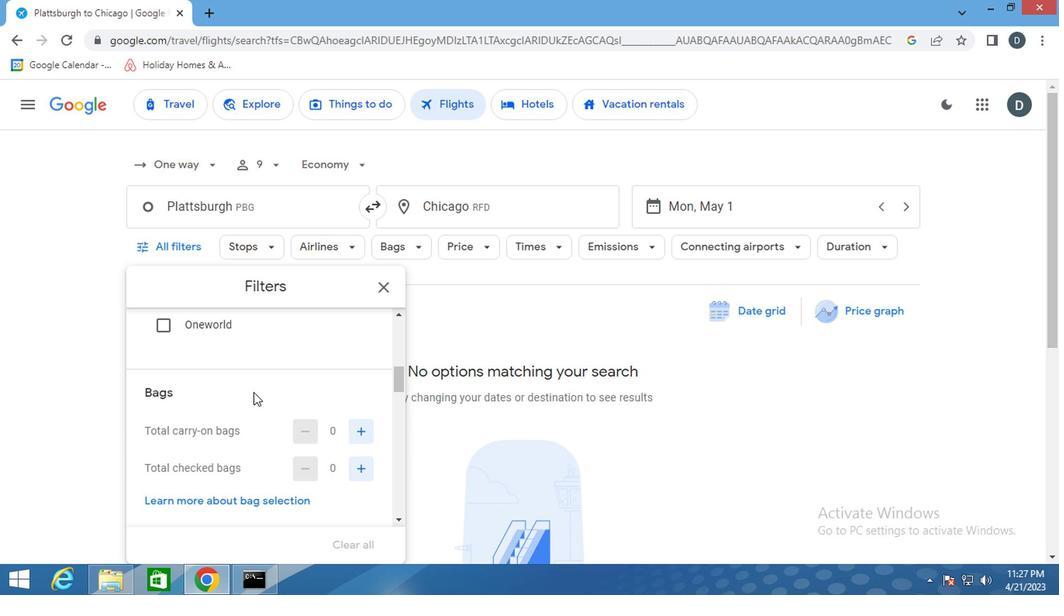 
Action: Mouse scrolled (249, 393) with delta (0, 0)
Screenshot: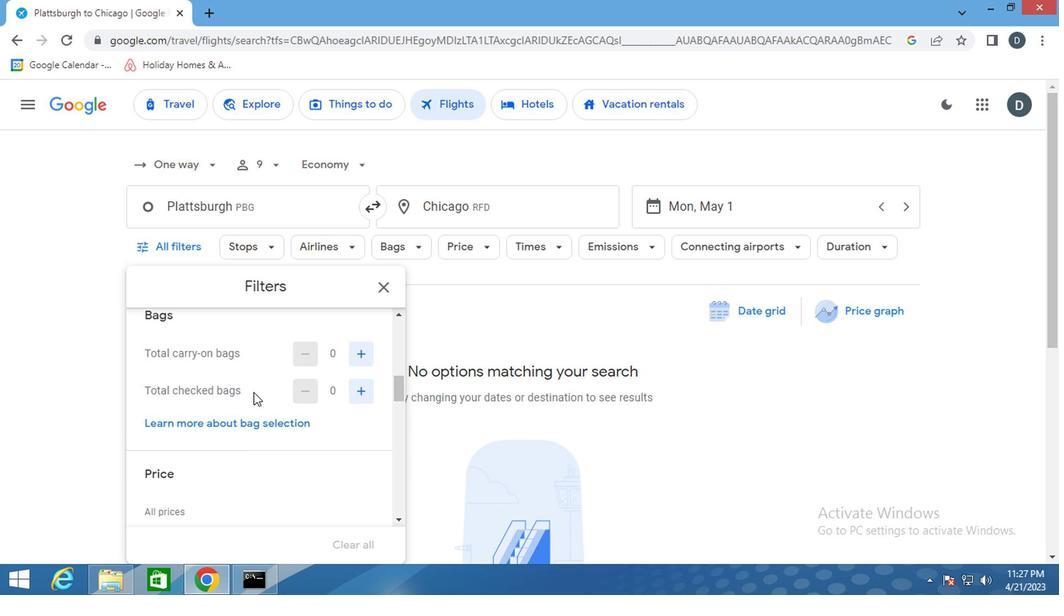 
Action: Mouse scrolled (249, 393) with delta (0, 0)
Screenshot: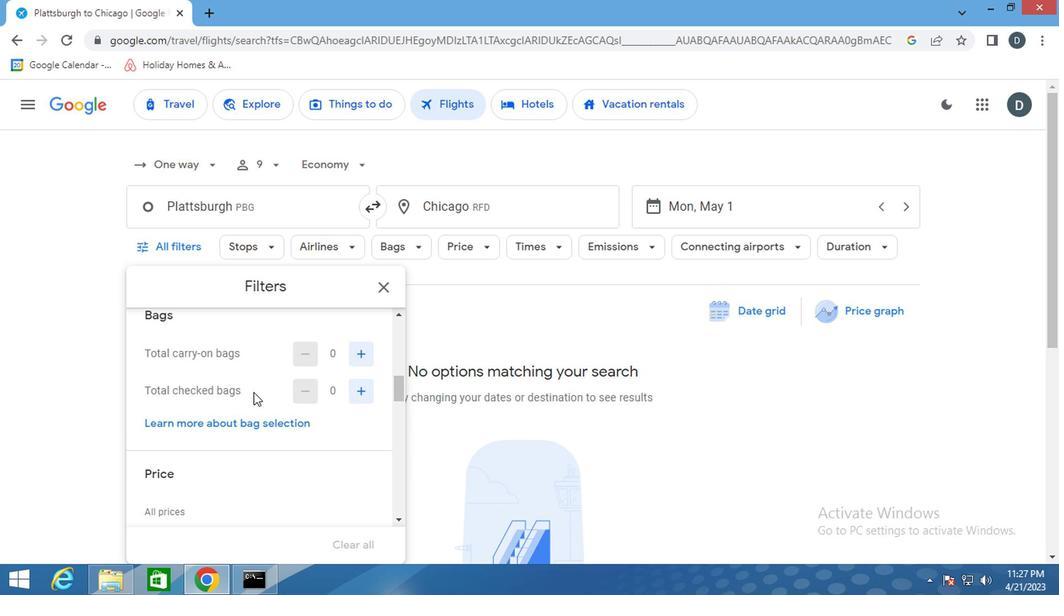 
Action: Mouse moved to (289, 378)
Screenshot: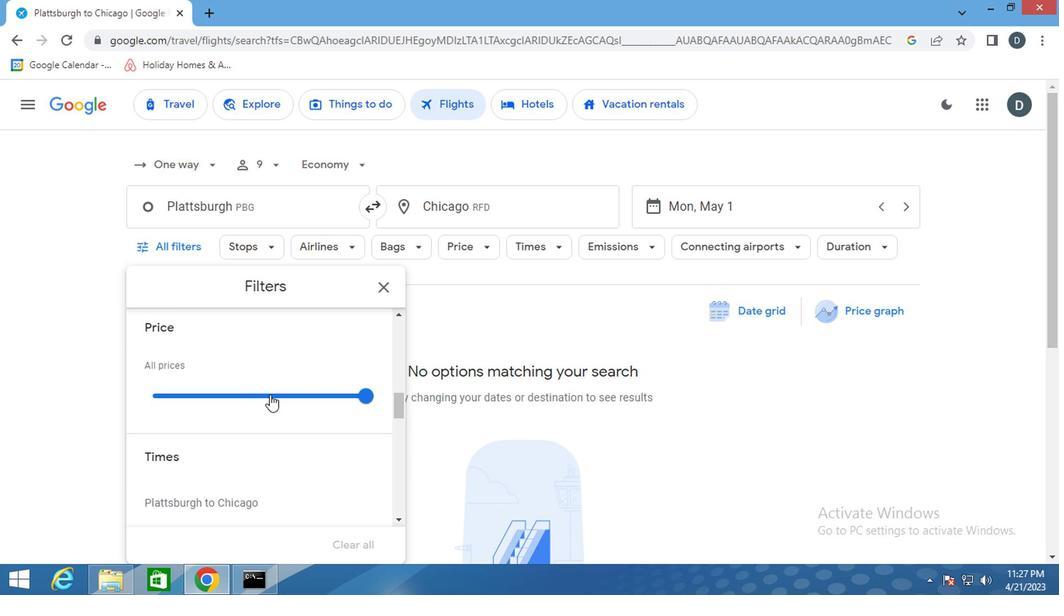 
Action: Mouse scrolled (289, 378) with delta (0, 0)
Screenshot: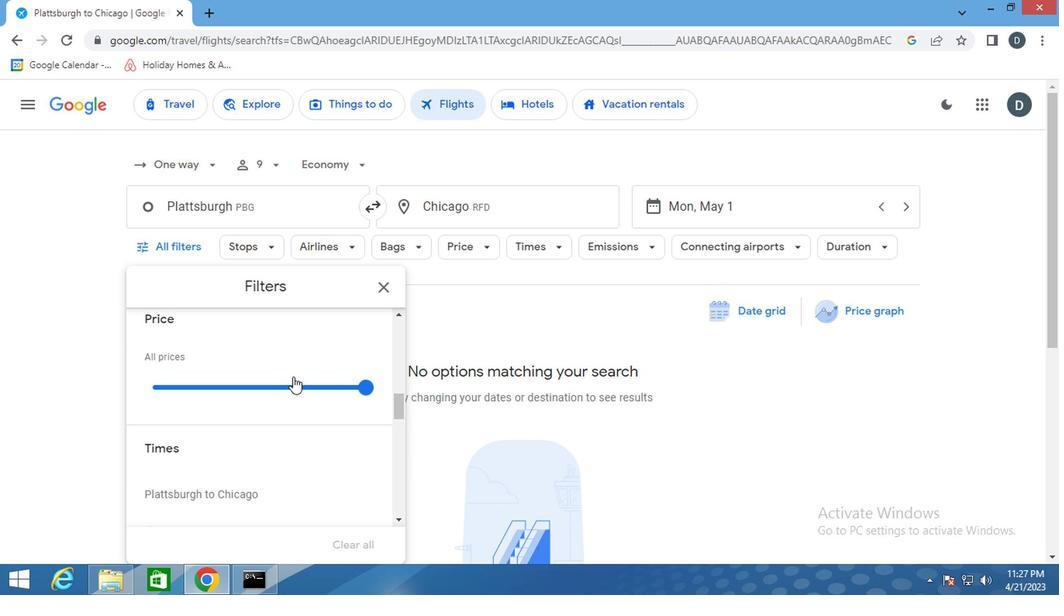 
Action: Mouse scrolled (289, 378) with delta (0, 0)
Screenshot: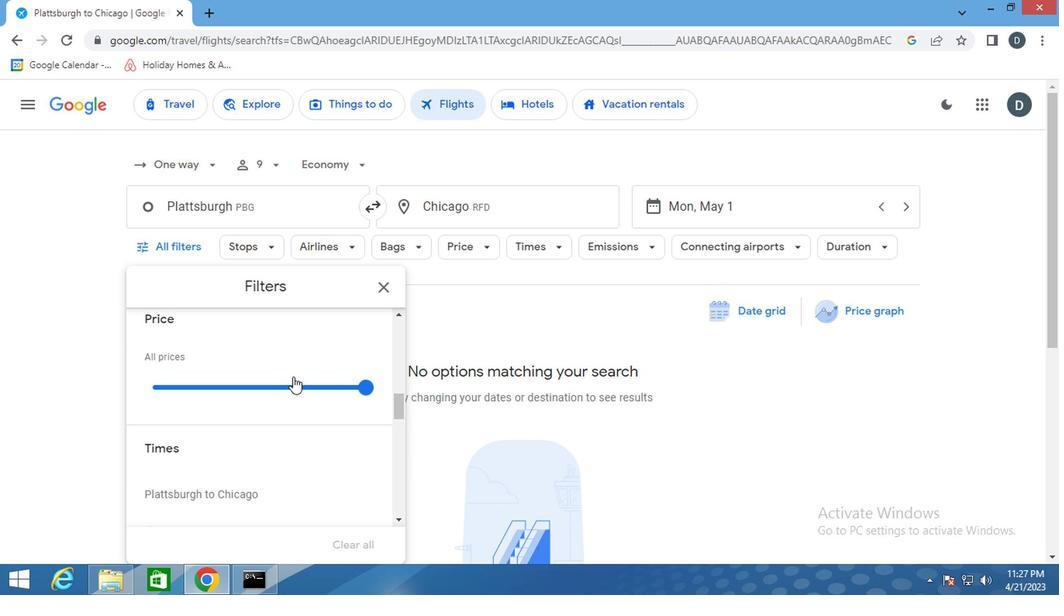
Action: Mouse moved to (356, 397)
Screenshot: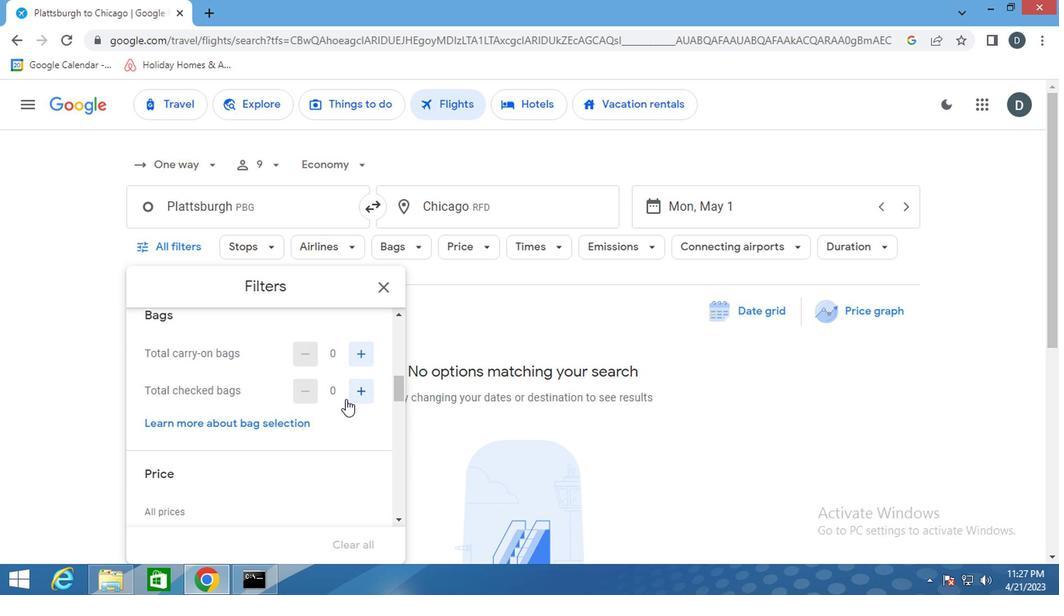 
Action: Mouse pressed left at (356, 397)
Screenshot: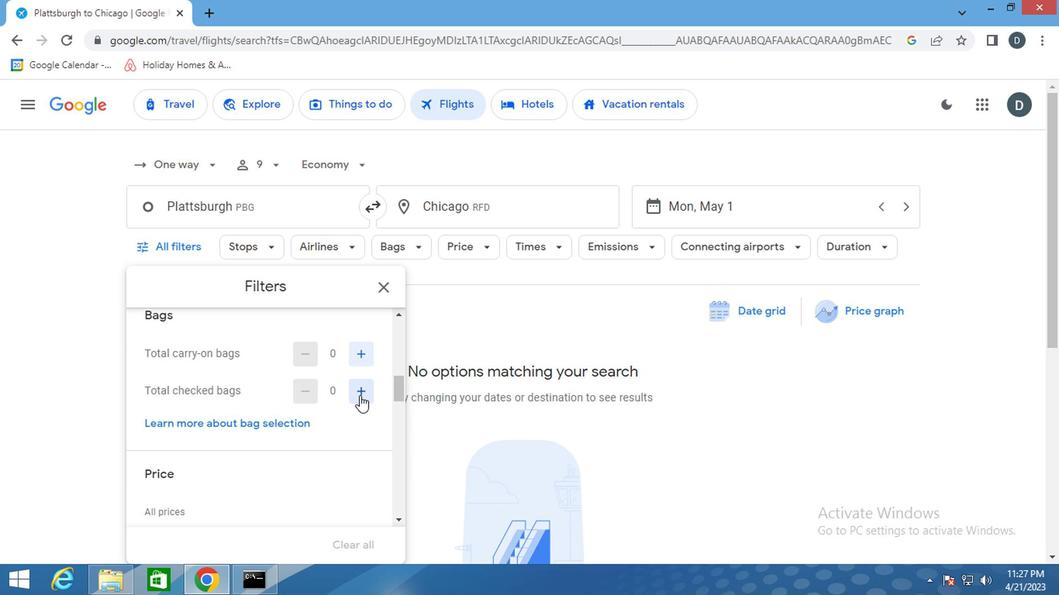 
Action: Mouse pressed left at (356, 397)
Screenshot: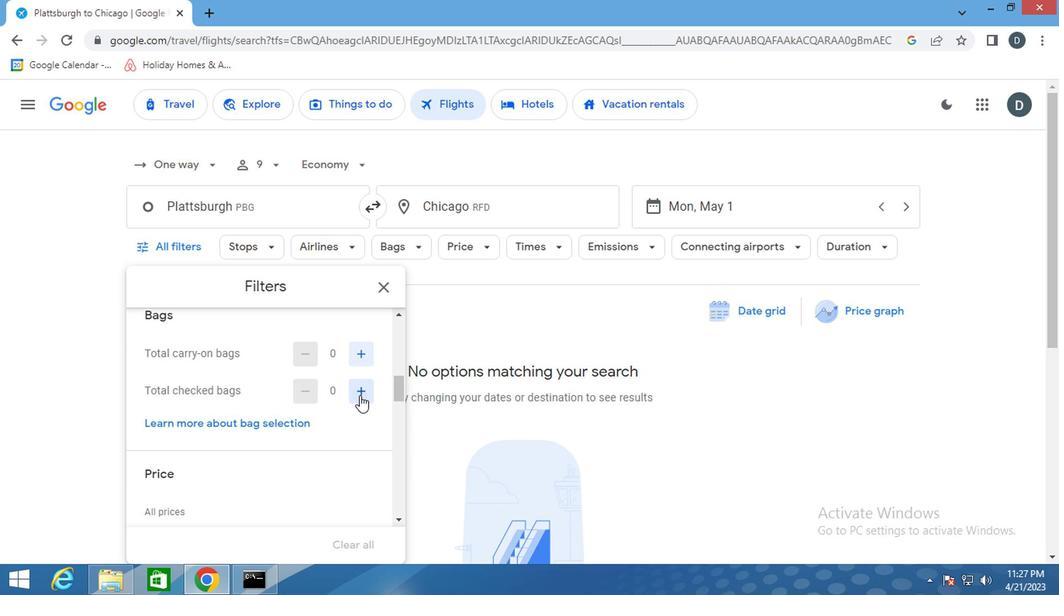 
Action: Mouse moved to (341, 436)
Screenshot: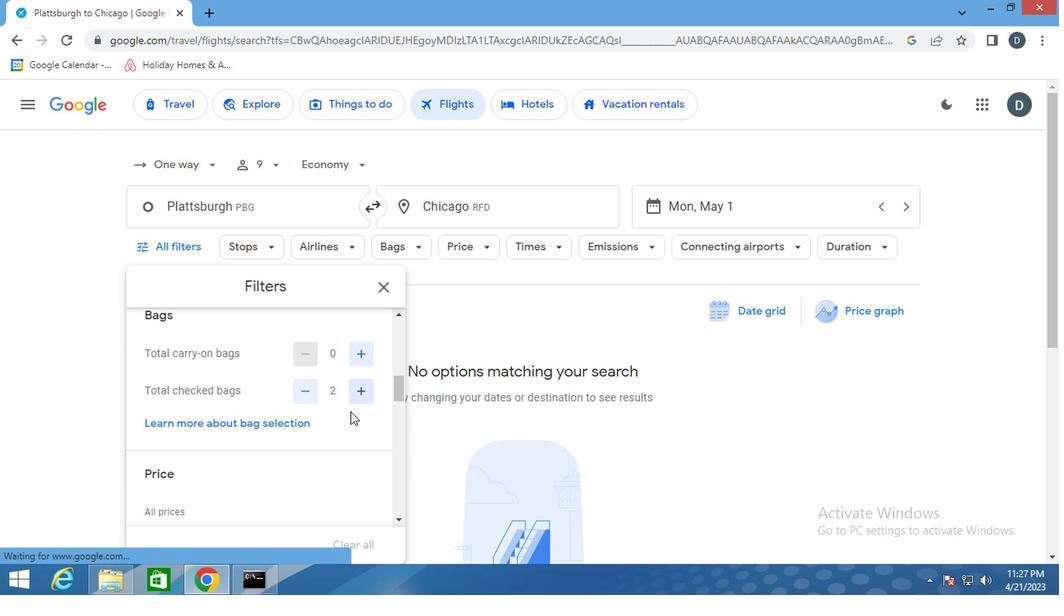 
Action: Mouse scrolled (341, 435) with delta (0, 0)
Screenshot: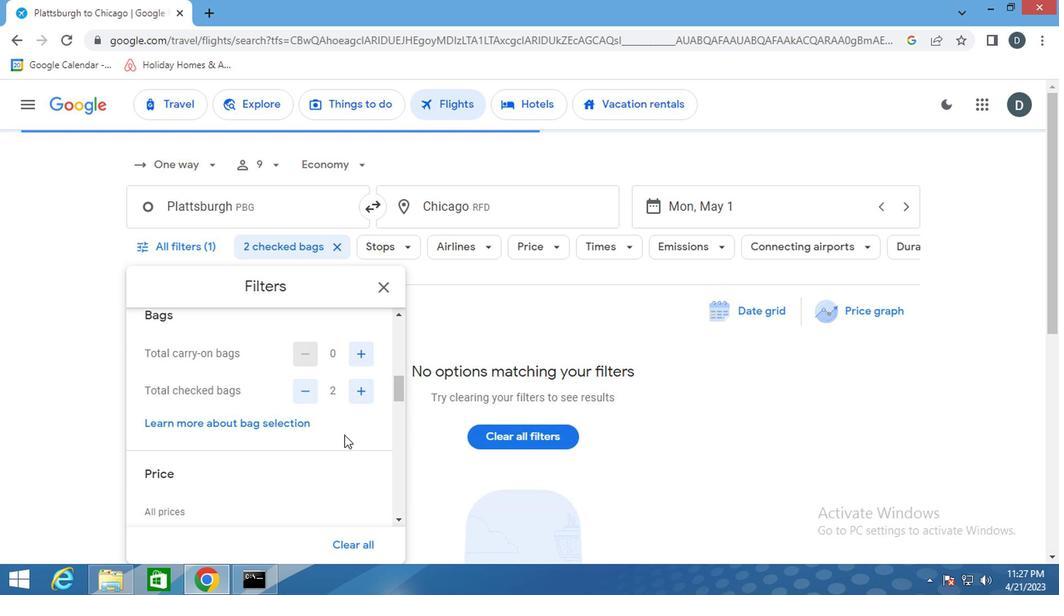 
Action: Mouse moved to (355, 469)
Screenshot: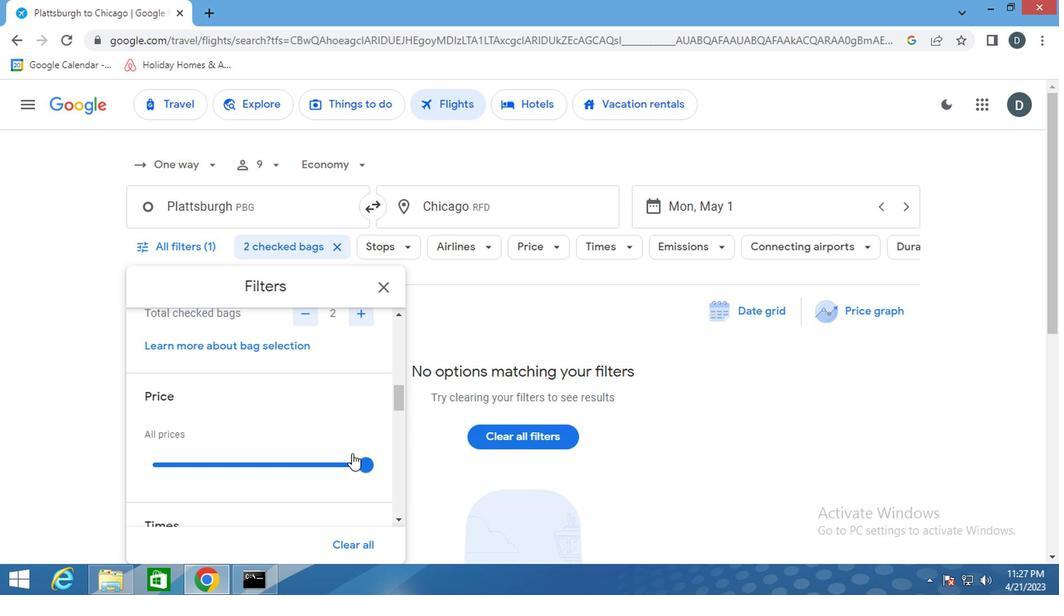 
Action: Mouse pressed left at (355, 469)
Screenshot: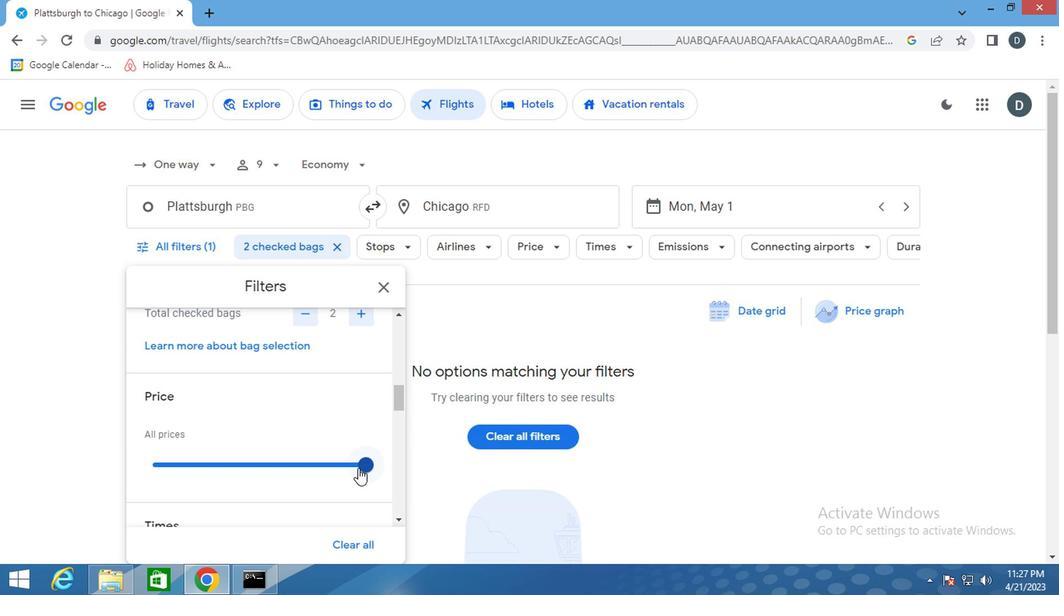 
Action: Mouse moved to (324, 484)
Screenshot: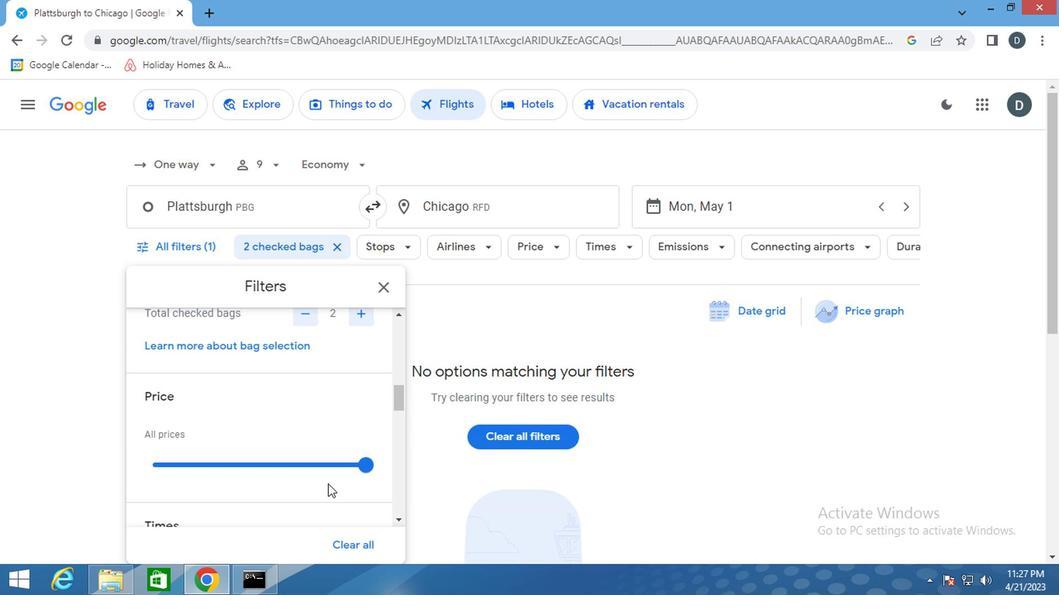 
Action: Mouse scrolled (324, 484) with delta (0, 0)
Screenshot: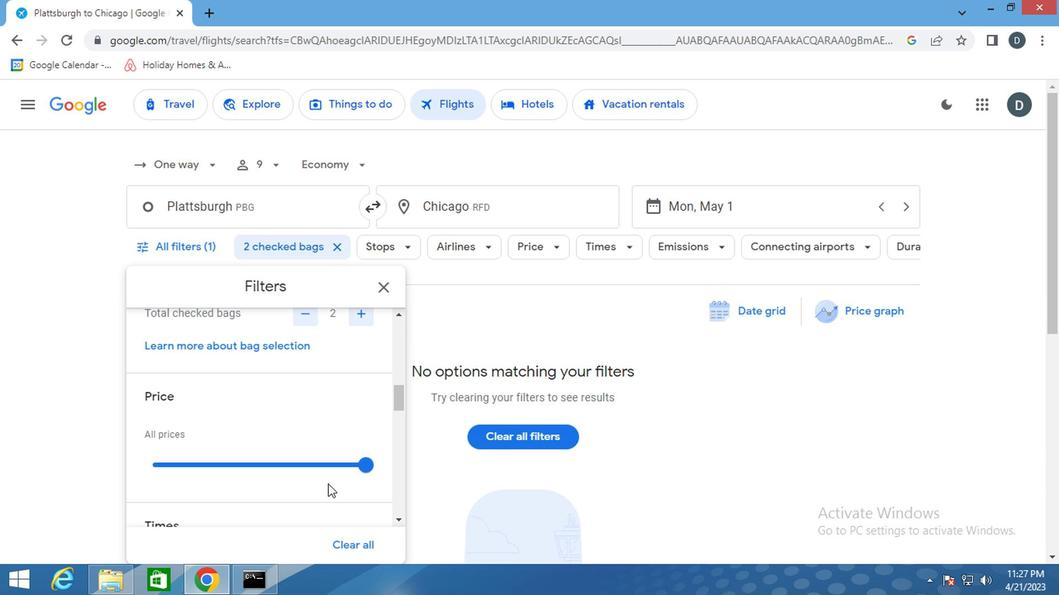 
Action: Mouse scrolled (324, 484) with delta (0, 0)
Screenshot: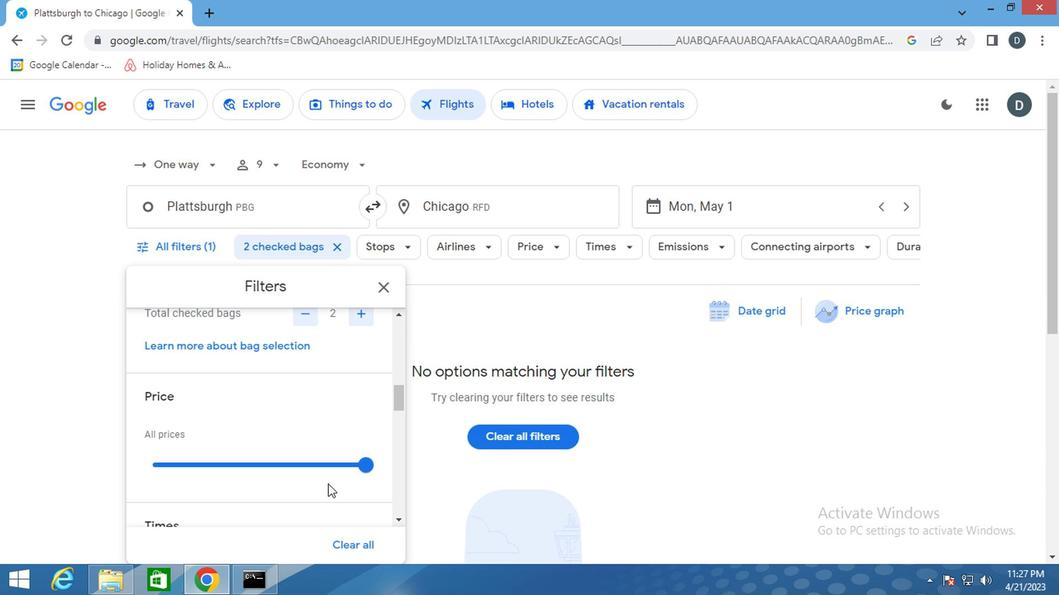 
Action: Mouse scrolled (324, 484) with delta (0, 0)
Screenshot: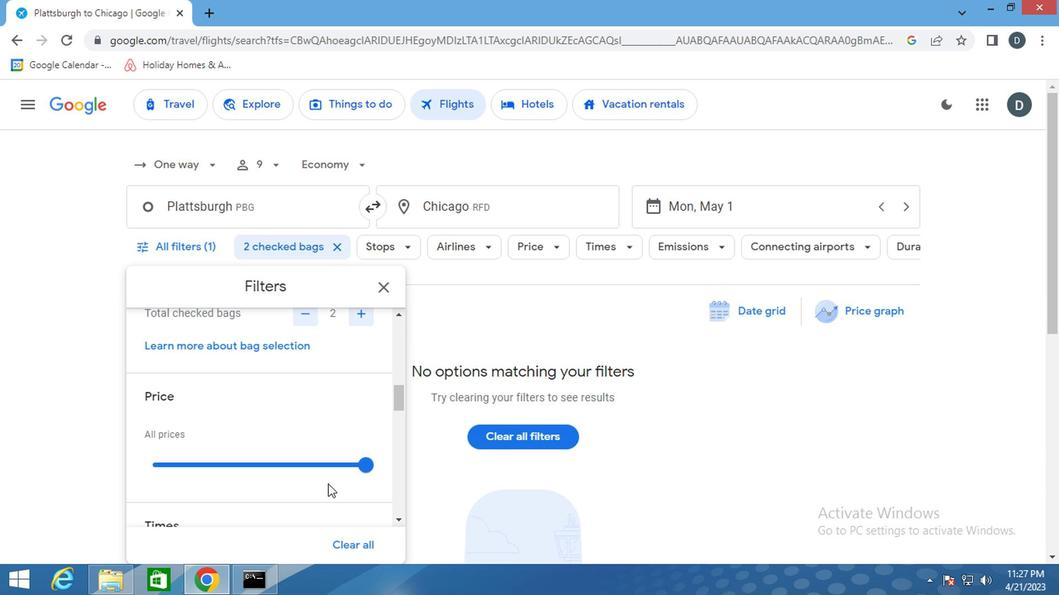 
Action: Mouse moved to (147, 408)
Screenshot: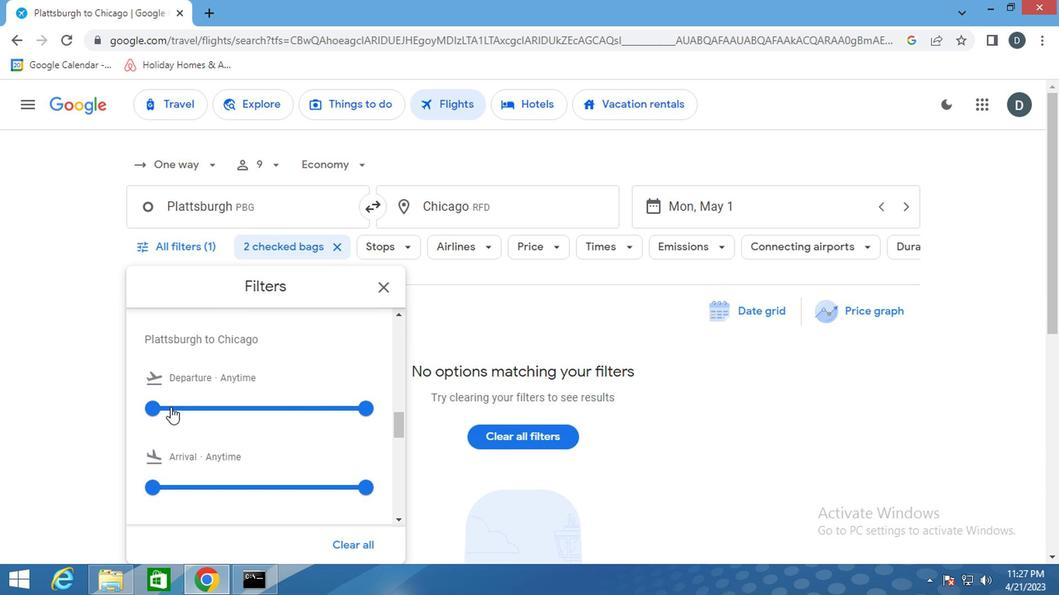 
Action: Mouse pressed left at (147, 408)
Screenshot: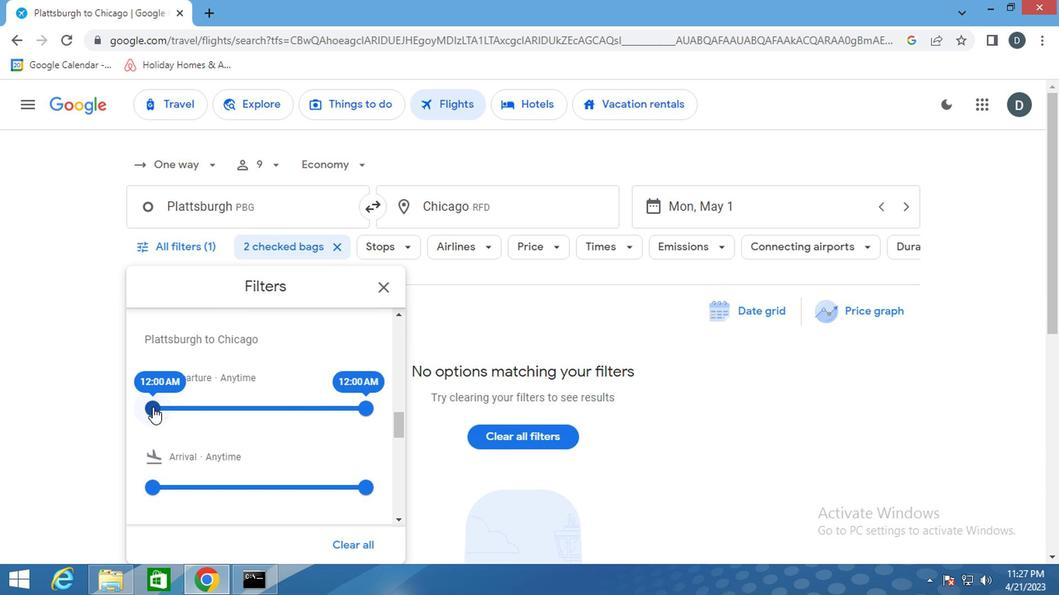 
Action: Mouse moved to (358, 410)
Screenshot: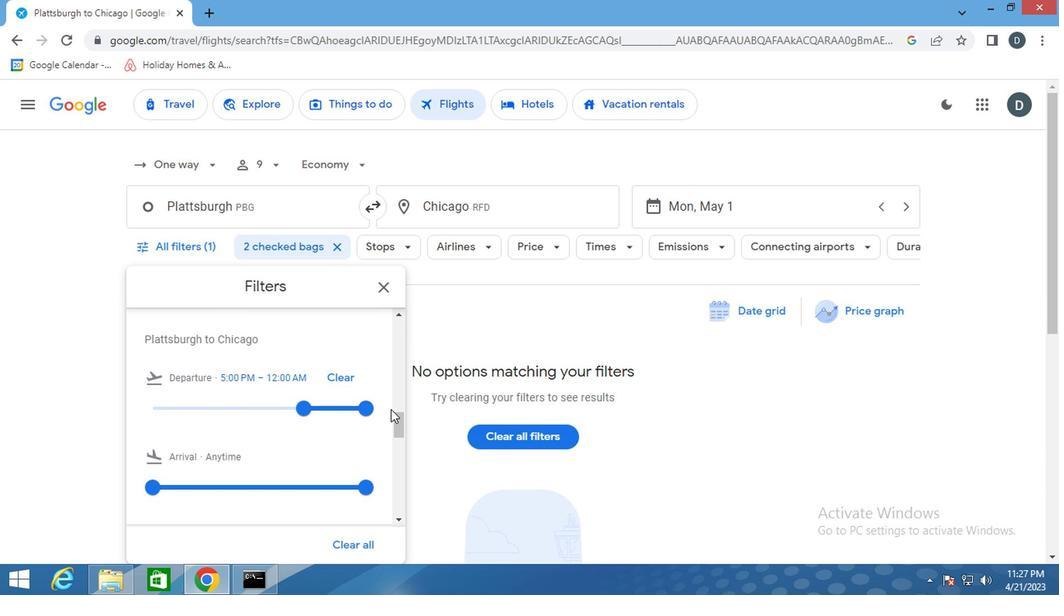 
Action: Mouse pressed left at (358, 410)
Screenshot: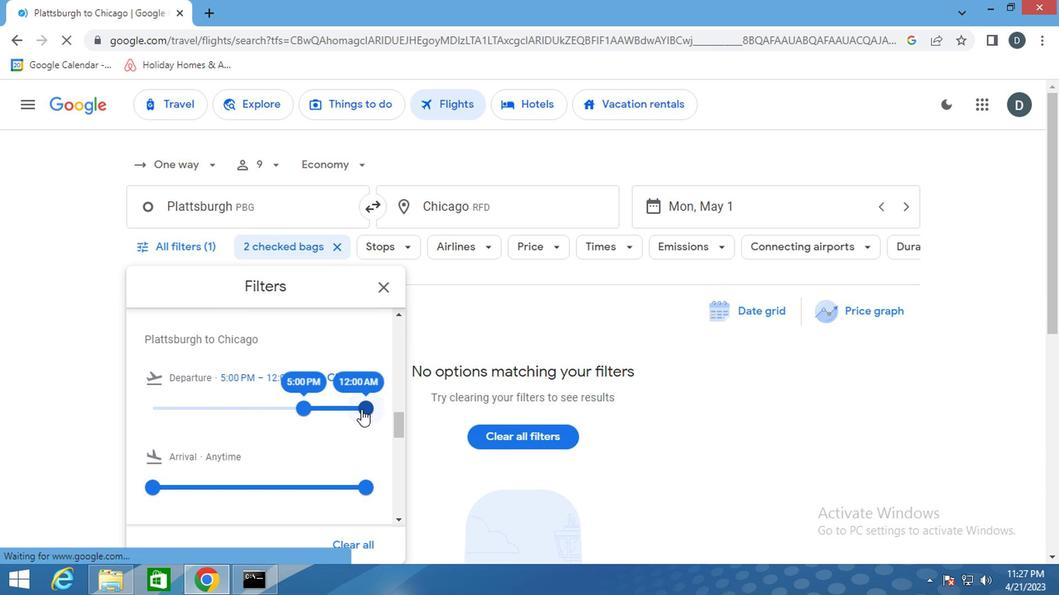 
Action: Mouse moved to (332, 444)
Screenshot: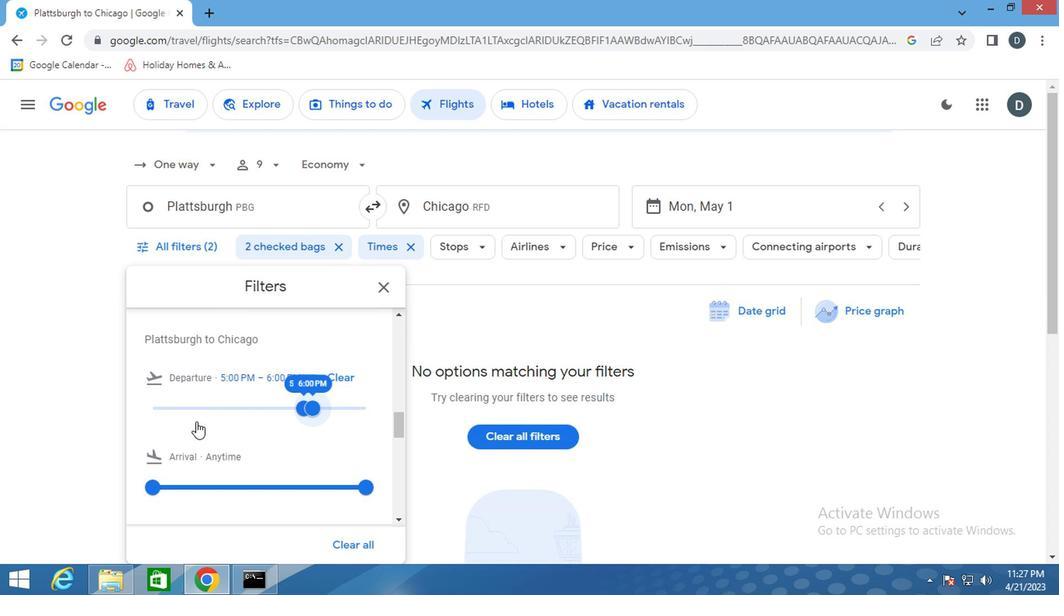 
Action: Mouse scrolled (332, 443) with delta (0, 0)
Screenshot: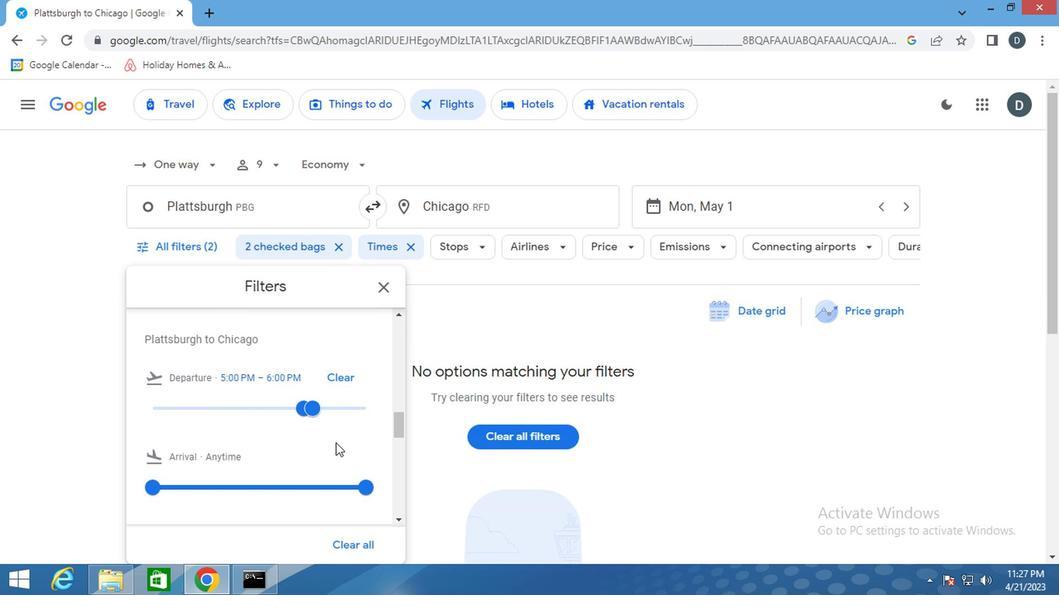 
Action: Mouse scrolled (332, 443) with delta (0, 0)
Screenshot: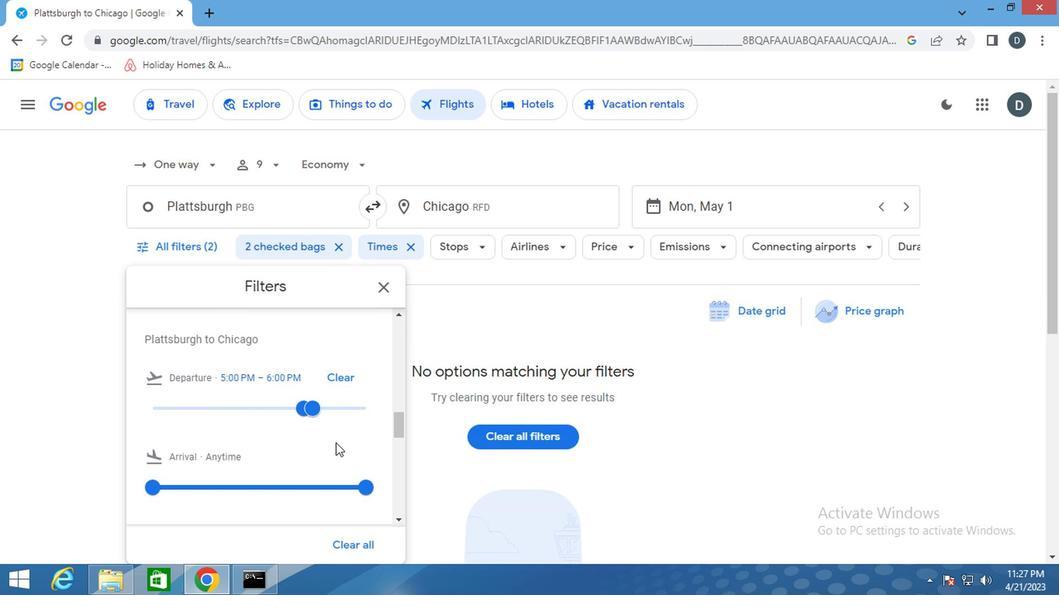 
Action: Mouse scrolled (332, 443) with delta (0, 0)
Screenshot: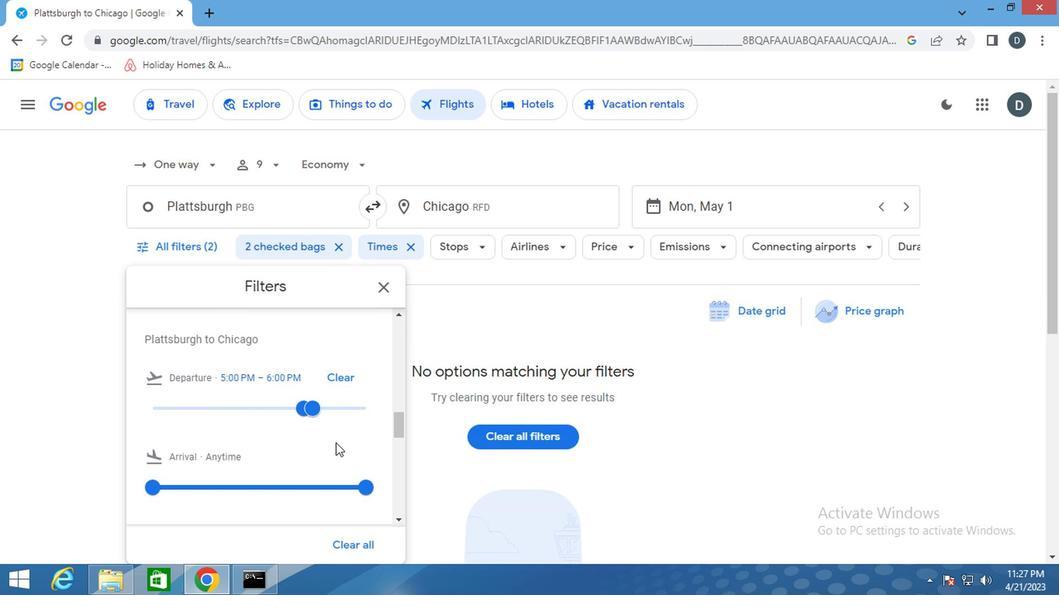 
Action: Mouse scrolled (332, 443) with delta (0, 0)
Screenshot: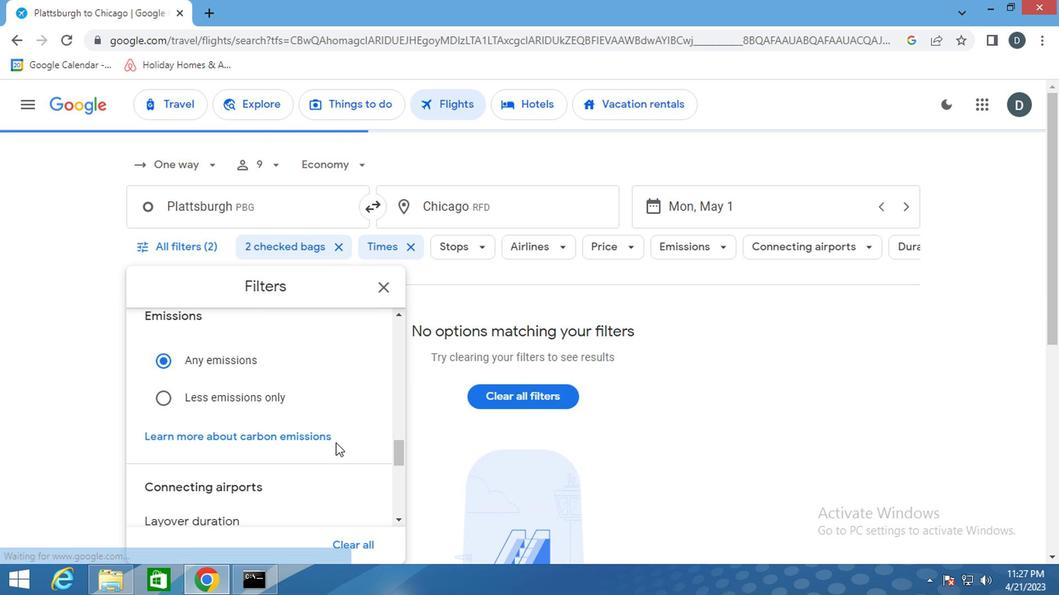 
Action: Mouse scrolled (332, 443) with delta (0, 0)
Screenshot: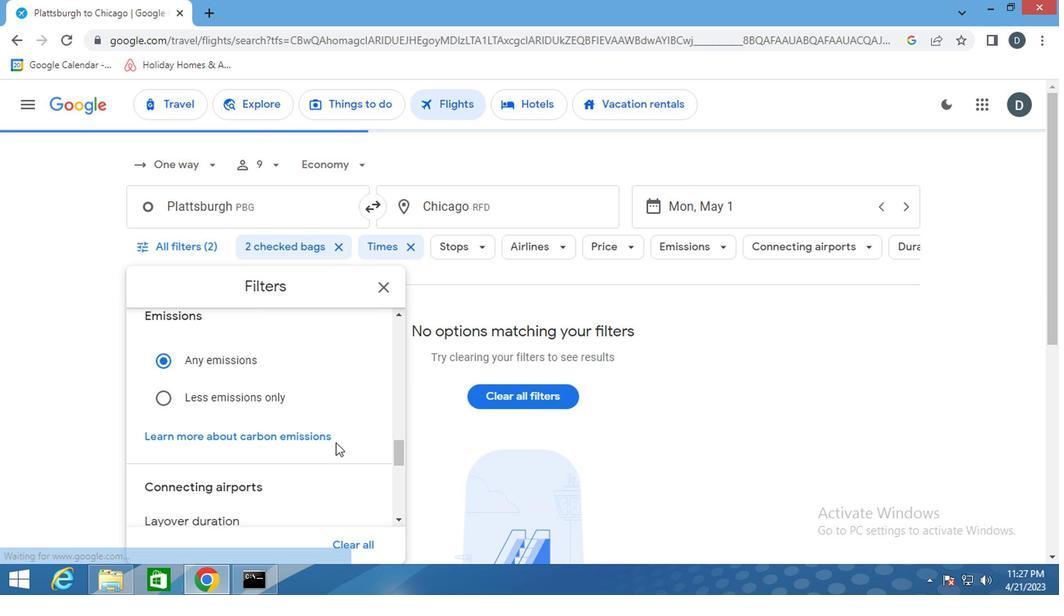 
Action: Mouse scrolled (332, 443) with delta (0, 0)
Screenshot: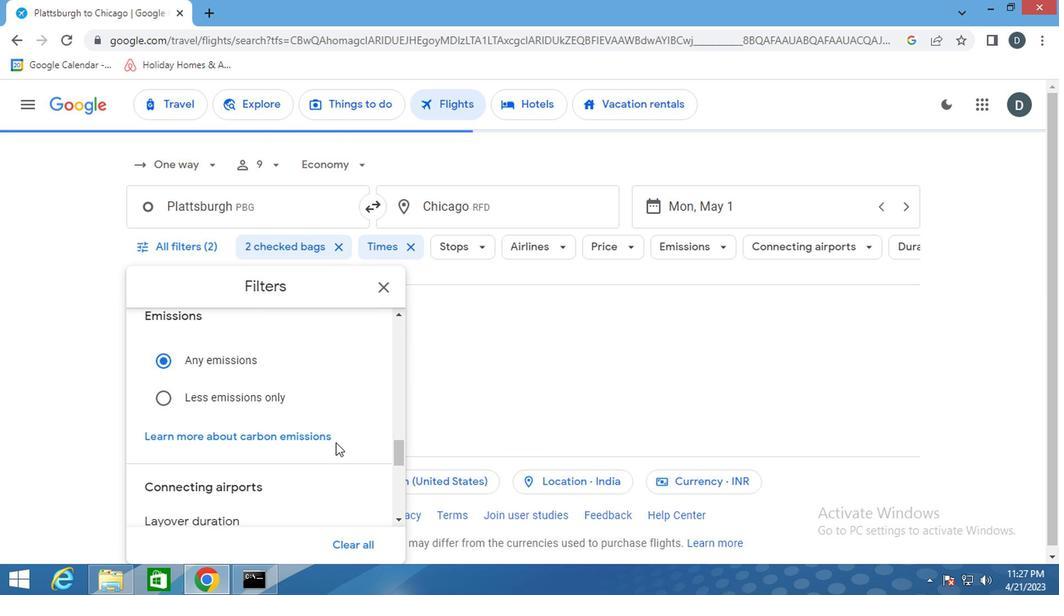 
Action: Mouse scrolled (332, 443) with delta (0, 0)
Screenshot: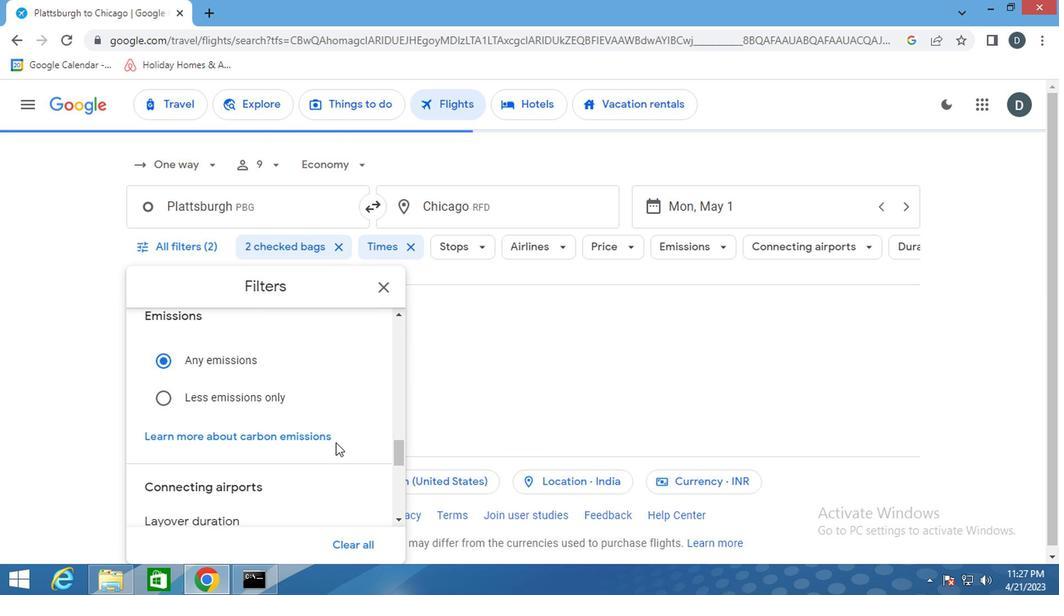 
Action: Mouse scrolled (332, 443) with delta (0, 0)
Screenshot: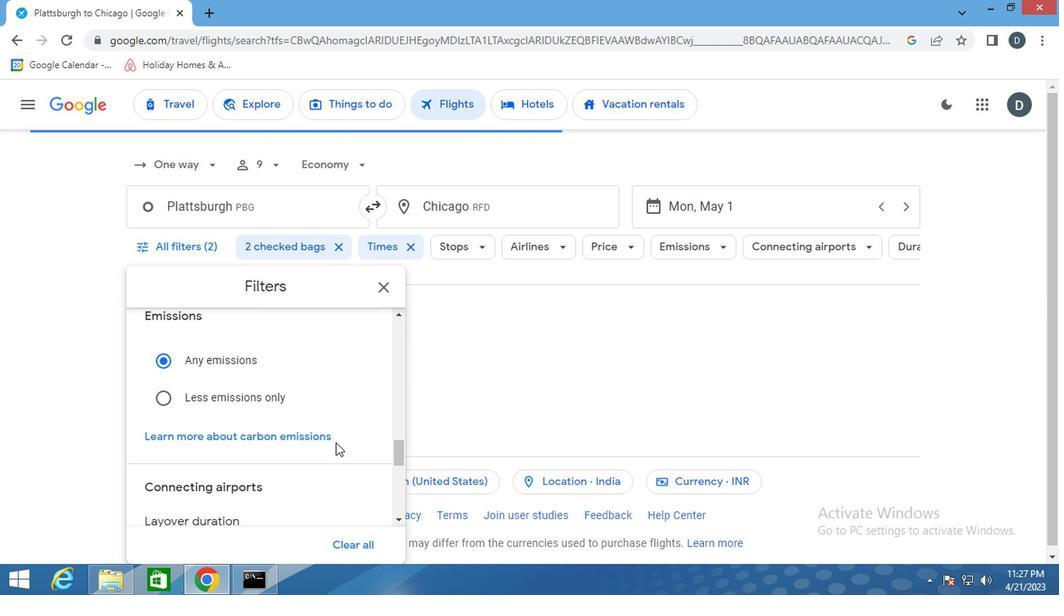 
Action: Mouse scrolled (332, 443) with delta (0, 0)
Screenshot: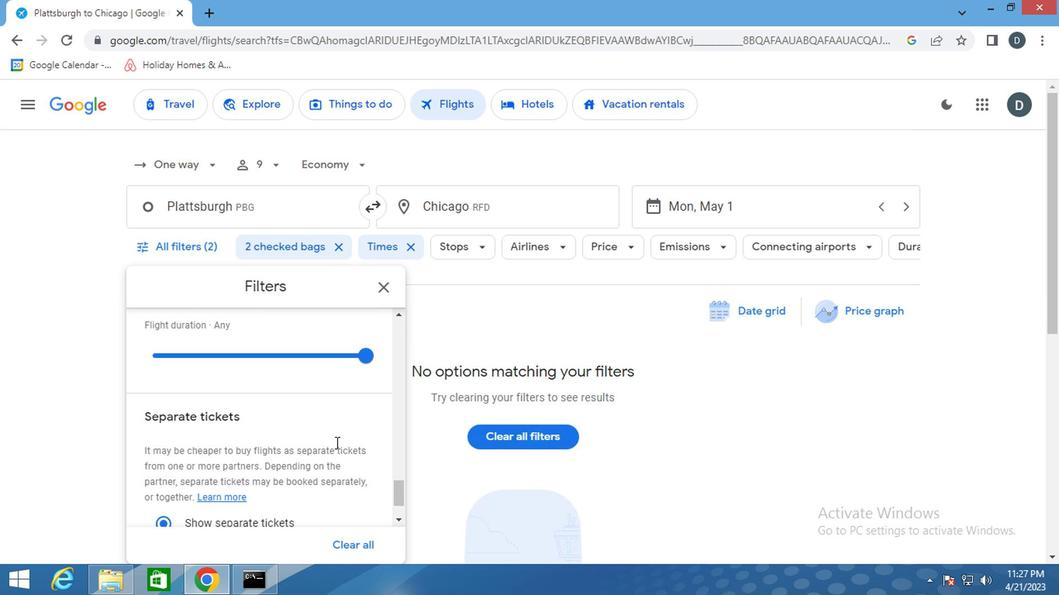 
Action: Mouse scrolled (332, 443) with delta (0, 0)
Screenshot: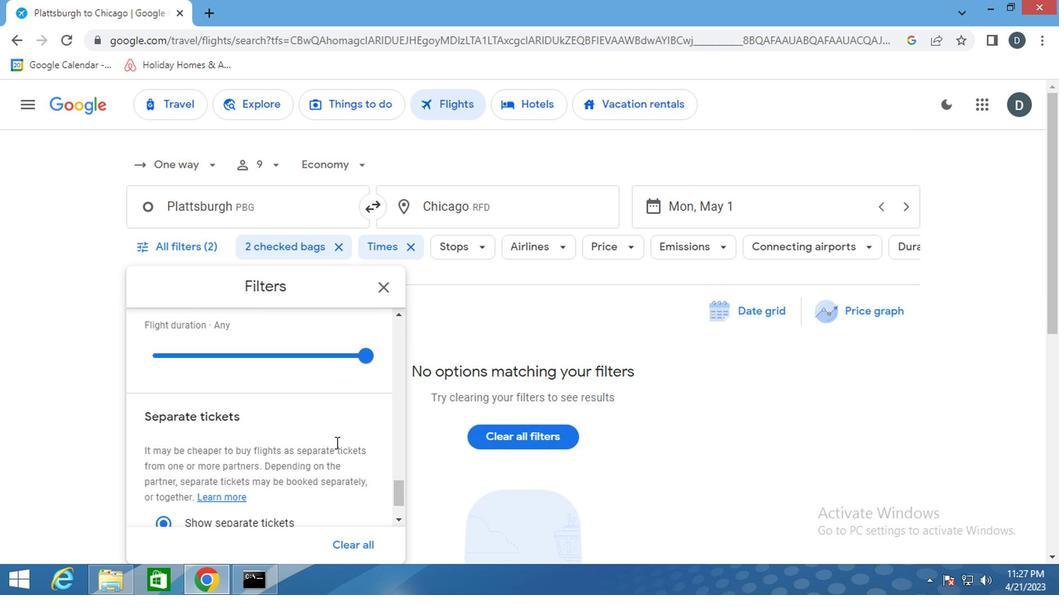 
Action: Mouse scrolled (332, 443) with delta (0, 0)
Screenshot: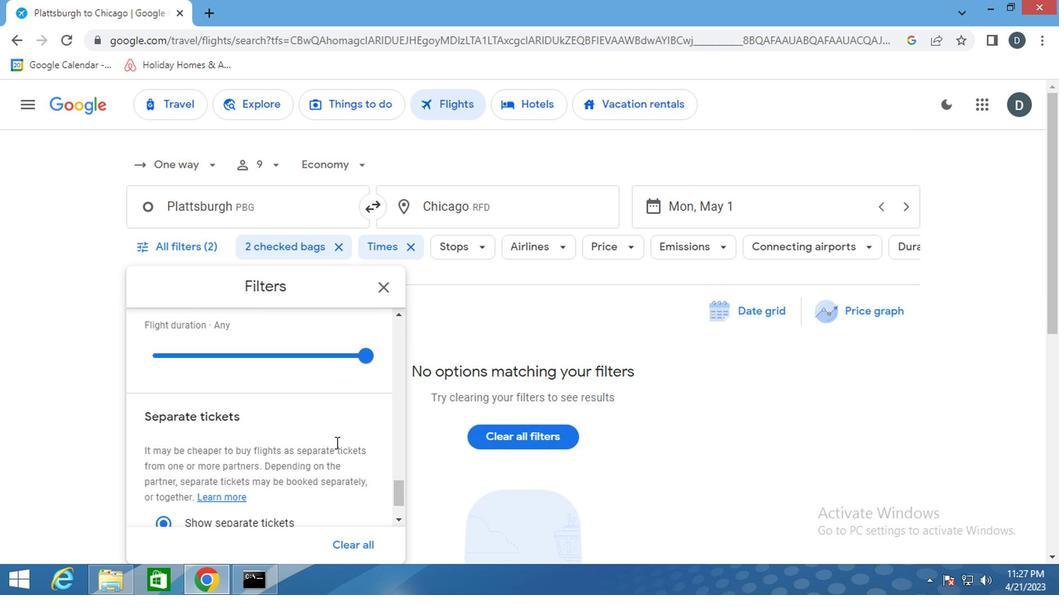 
Action: Mouse scrolled (332, 443) with delta (0, 0)
Screenshot: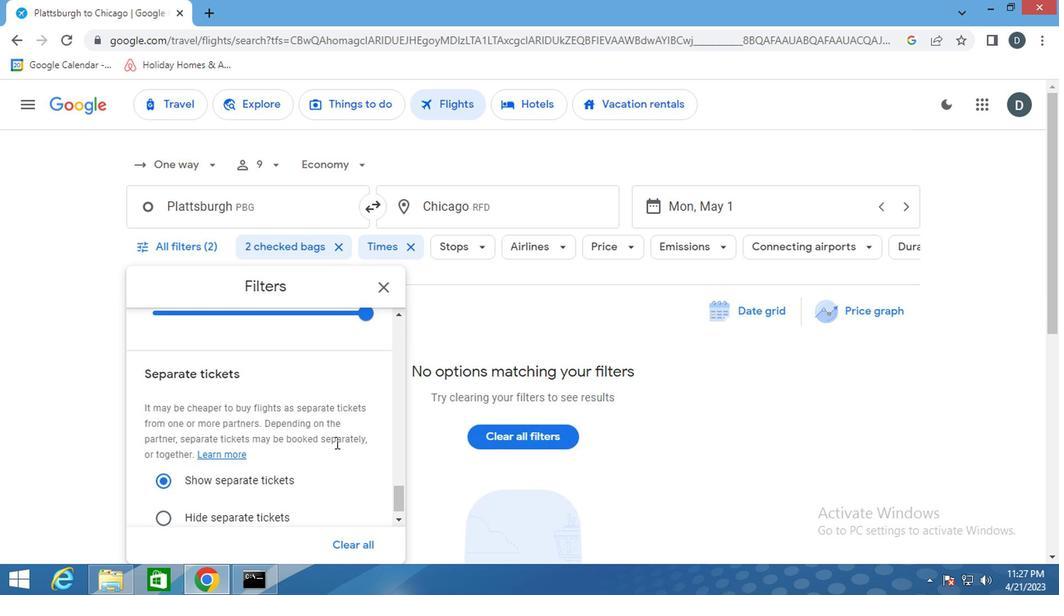 
Action: Mouse scrolled (332, 443) with delta (0, 0)
Screenshot: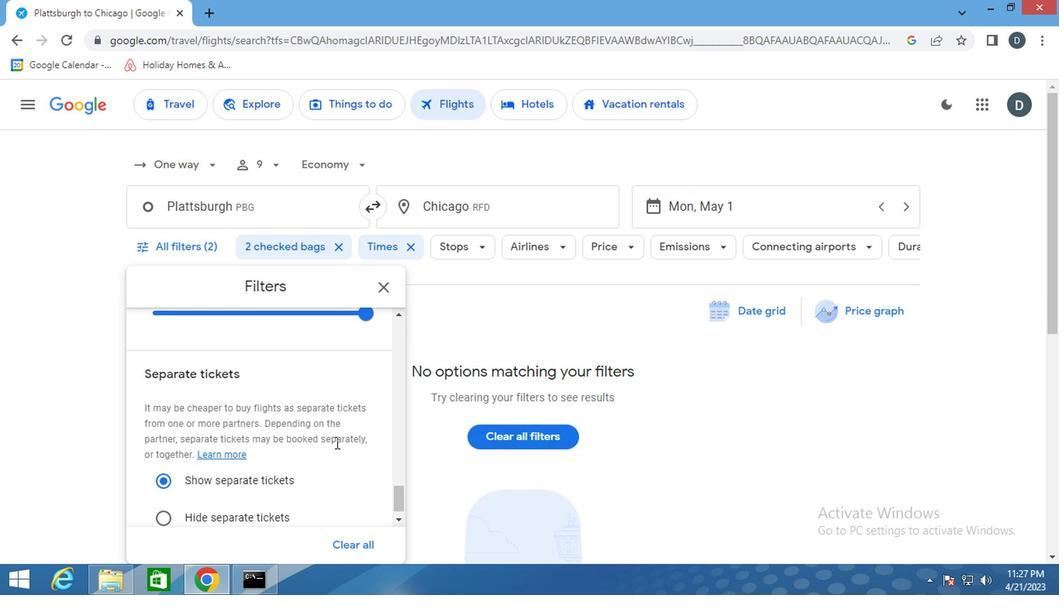 
Action: Mouse scrolled (332, 443) with delta (0, 0)
Screenshot: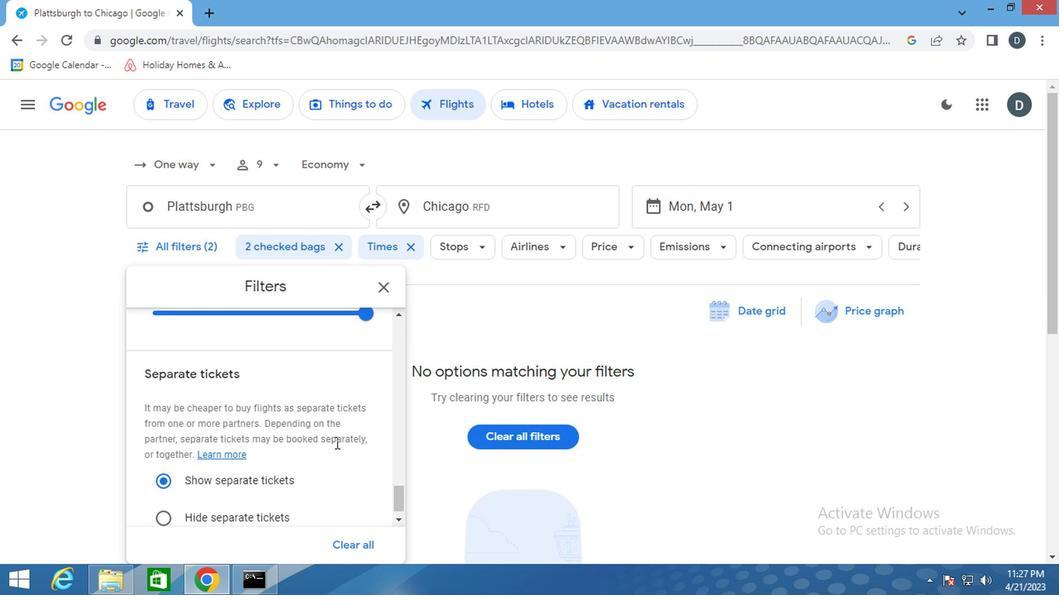 
Action: Mouse scrolled (332, 443) with delta (0, 0)
Screenshot: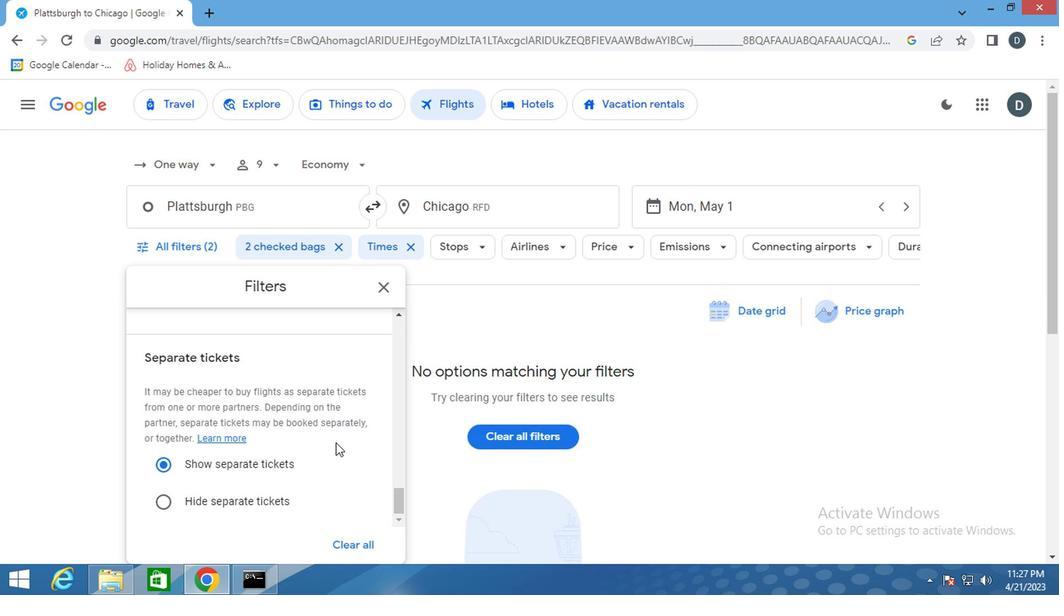 
Action: Mouse scrolled (332, 443) with delta (0, 0)
Screenshot: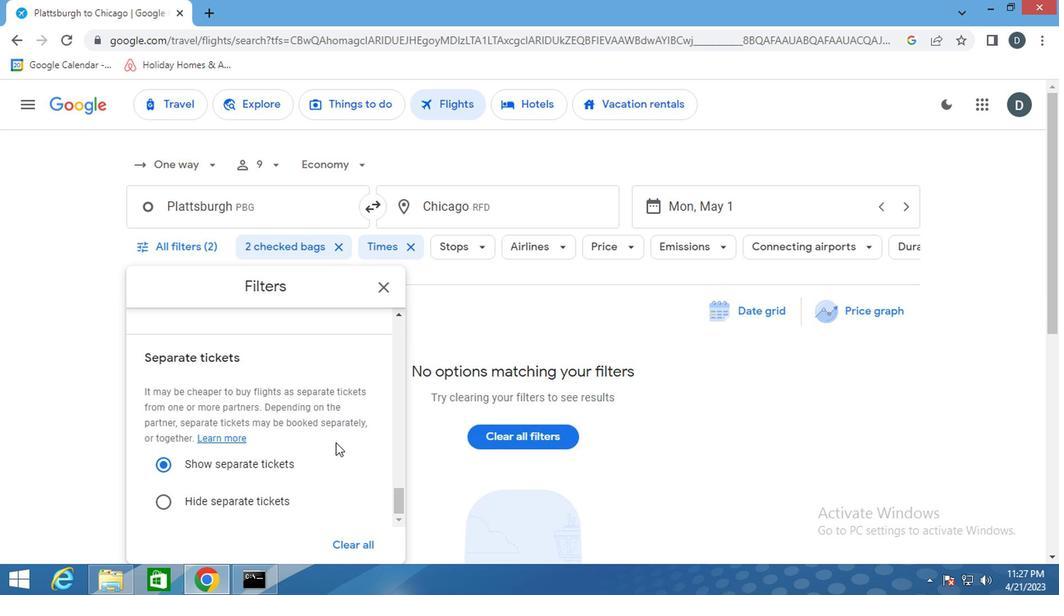 
Action: Mouse scrolled (332, 443) with delta (0, 0)
Screenshot: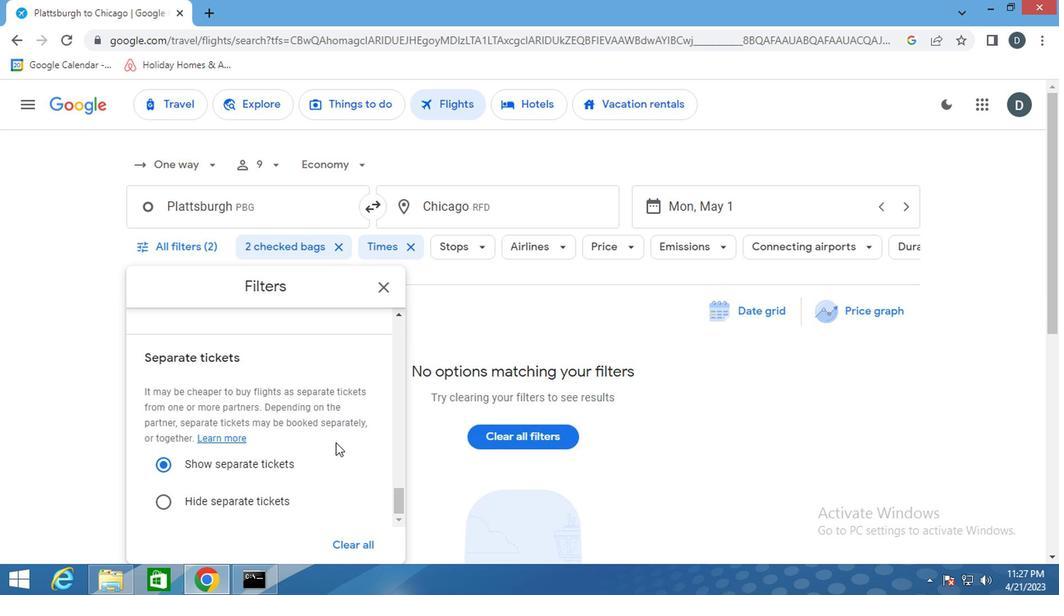
Action: Mouse scrolled (332, 443) with delta (0, 0)
Screenshot: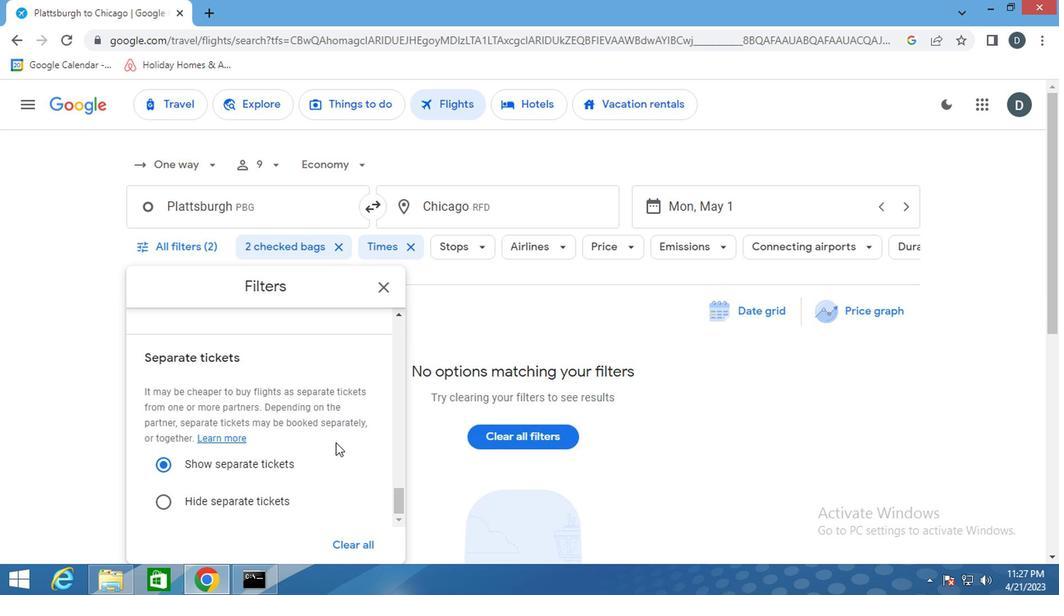 
Action: Mouse scrolled (332, 443) with delta (0, 0)
Screenshot: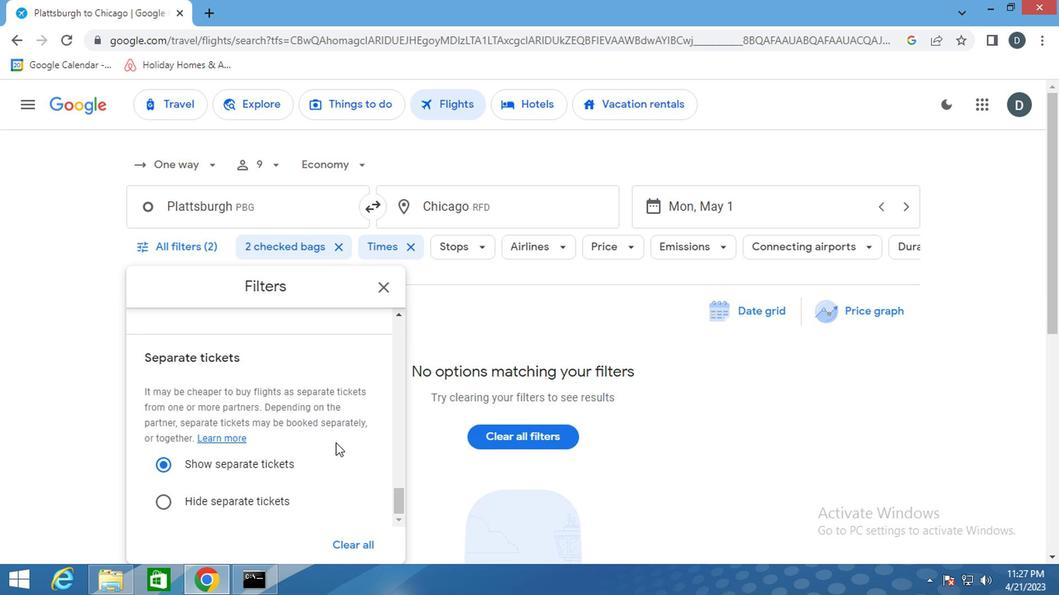 
Action: Mouse moved to (381, 290)
Screenshot: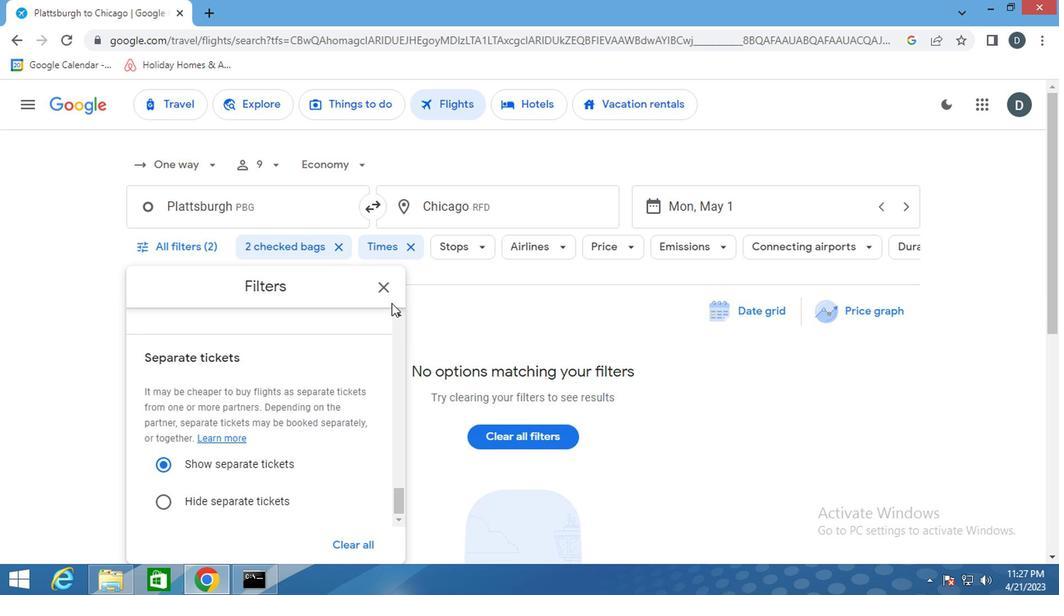 
Action: Mouse pressed left at (381, 290)
Screenshot: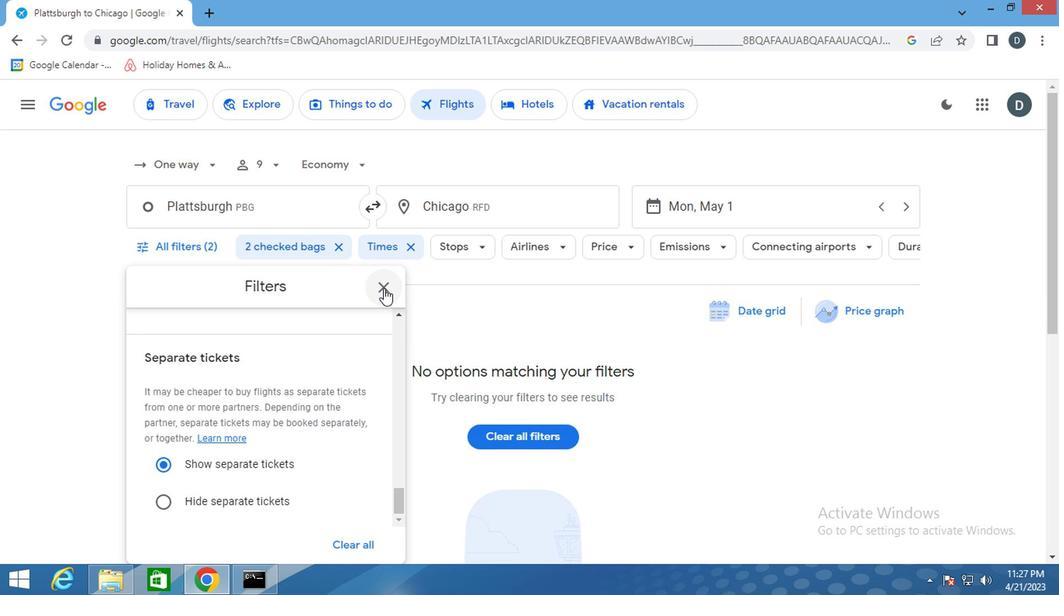 
Action: Mouse moved to (499, 440)
Screenshot: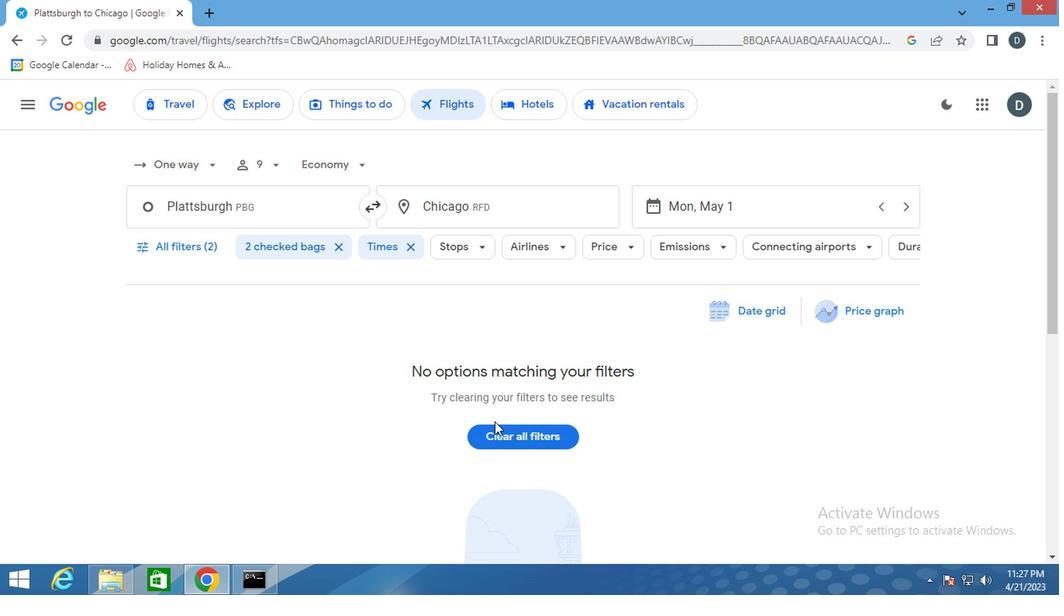 
